 Task: Find connections with filter location Springvale with filter topic #Consultantswith filter profile language English with filter current company Teradata with filter school CMR Group of Institutions with filter industry Wholesale Apparel and Sewing Supplies with filter service category Budgeting with filter keywords title Food Kitchen Worker
Action: Mouse moved to (482, 180)
Screenshot: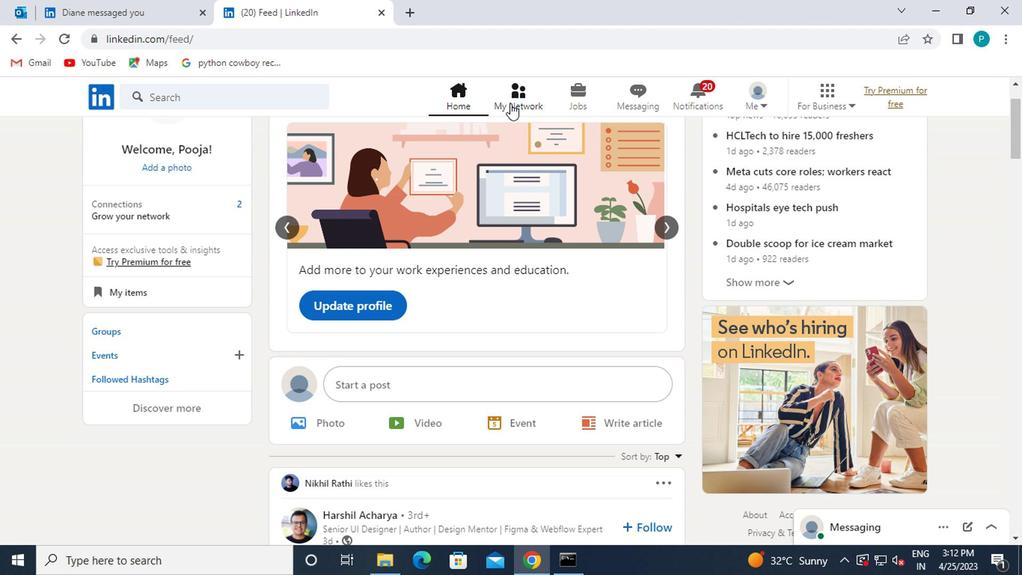 
Action: Mouse pressed left at (482, 180)
Screenshot: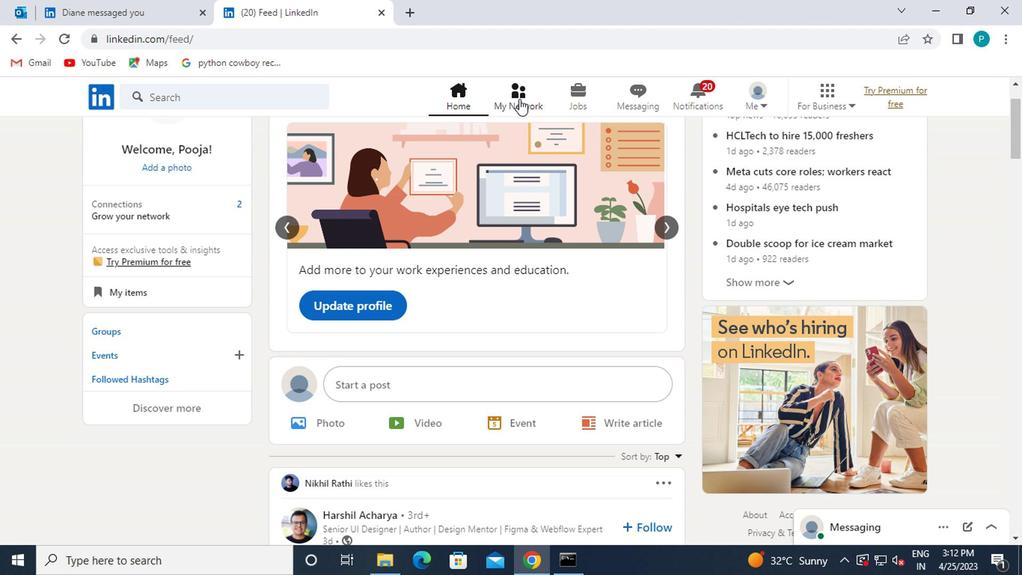 
Action: Mouse moved to (287, 234)
Screenshot: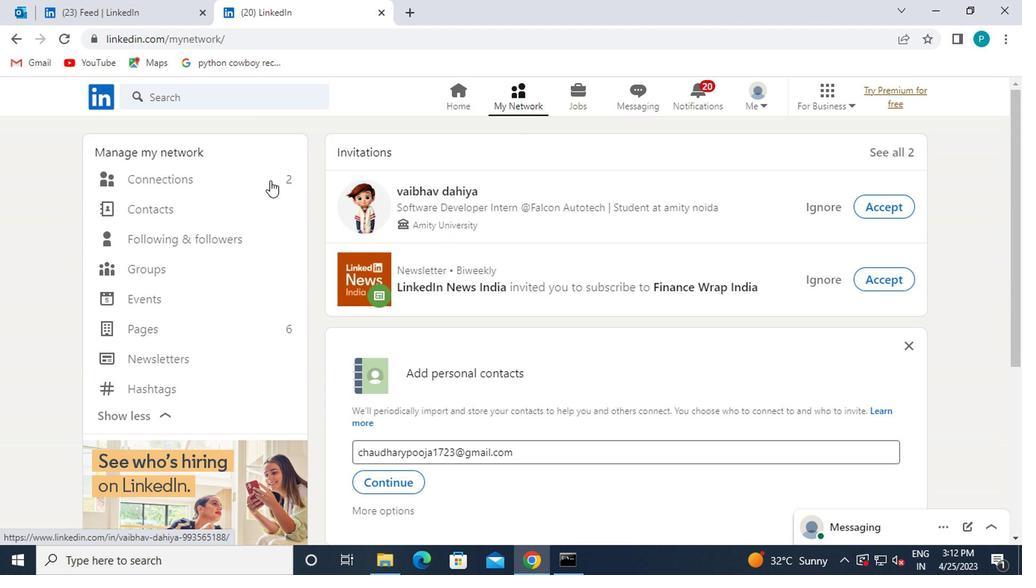 
Action: Mouse pressed left at (287, 234)
Screenshot: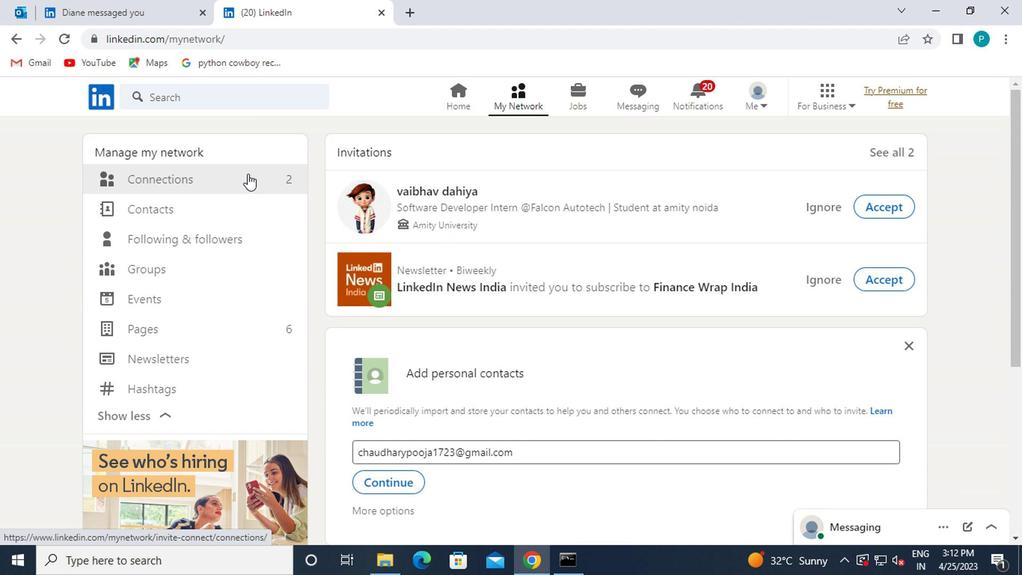 
Action: Mouse moved to (559, 235)
Screenshot: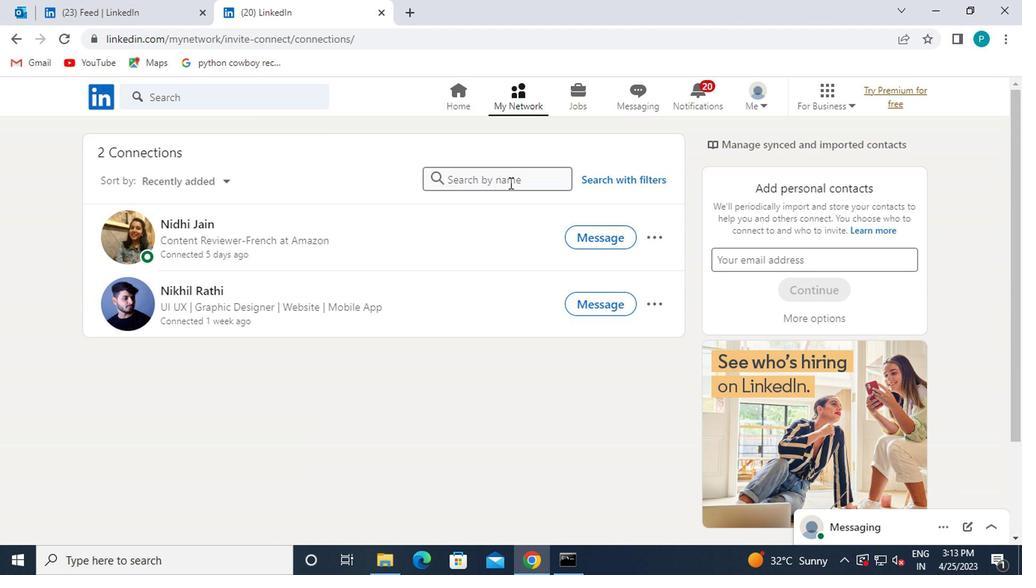 
Action: Mouse pressed left at (559, 235)
Screenshot: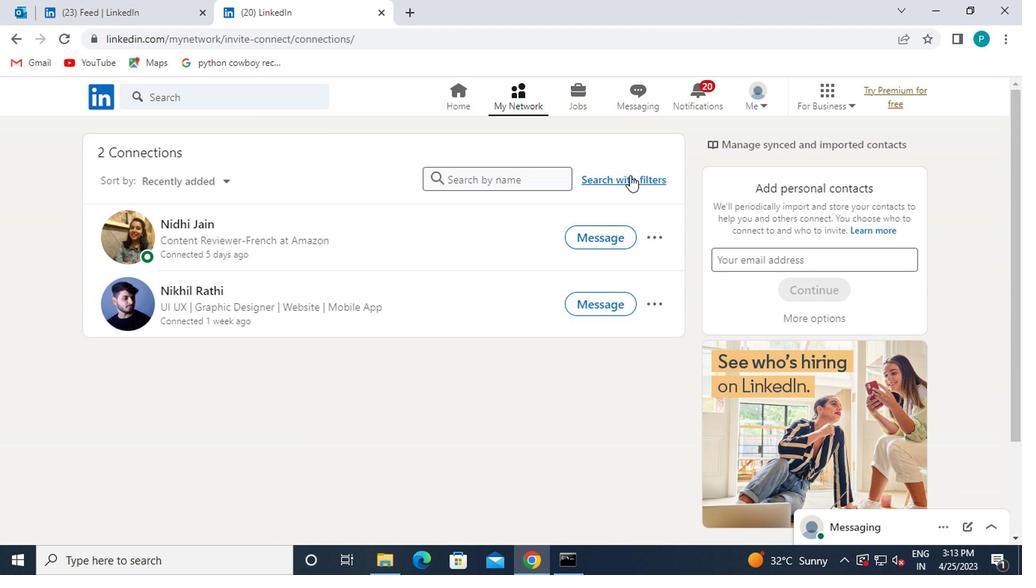
Action: Mouse moved to (456, 214)
Screenshot: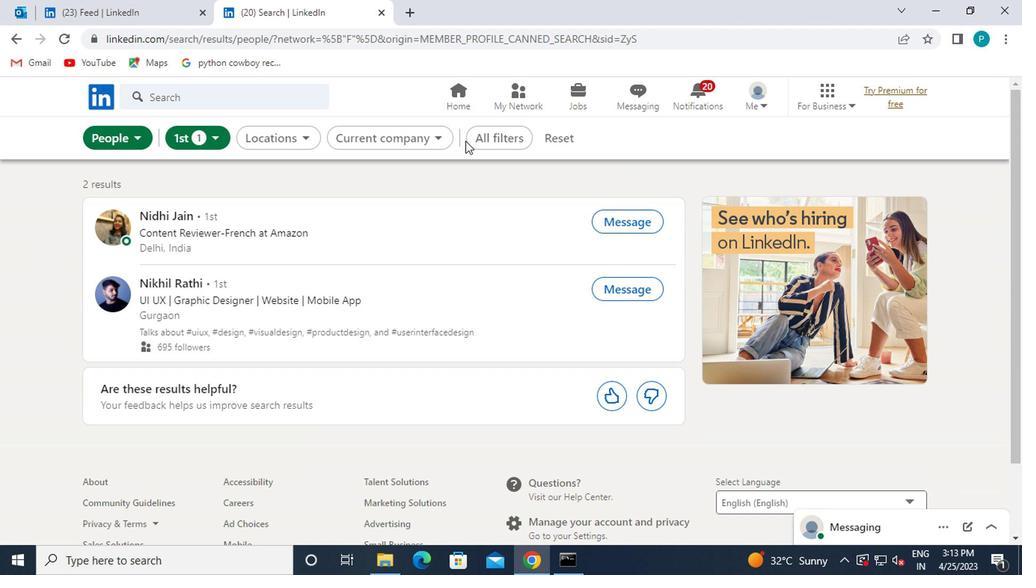 
Action: Mouse pressed left at (456, 214)
Screenshot: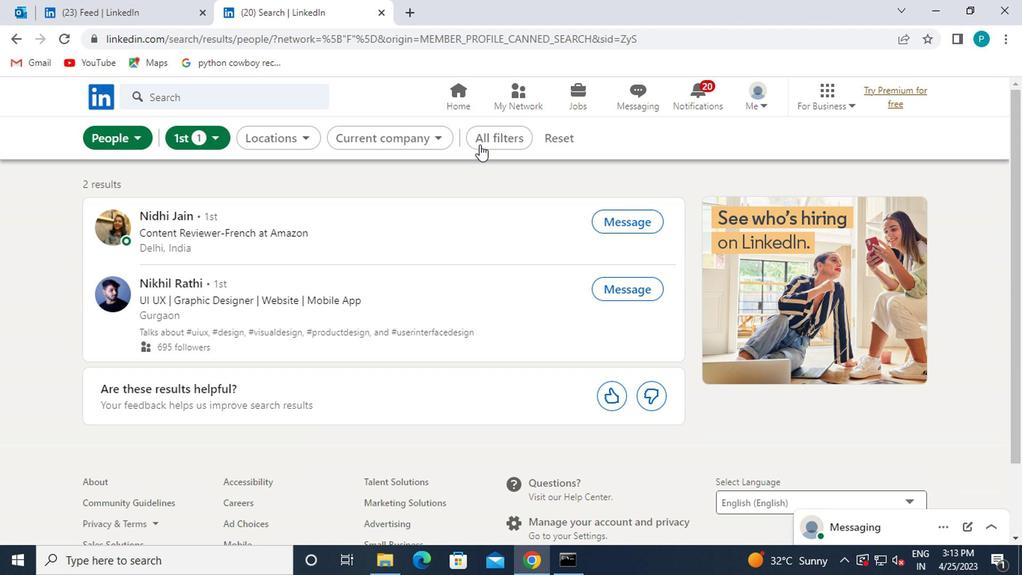 
Action: Mouse moved to (626, 311)
Screenshot: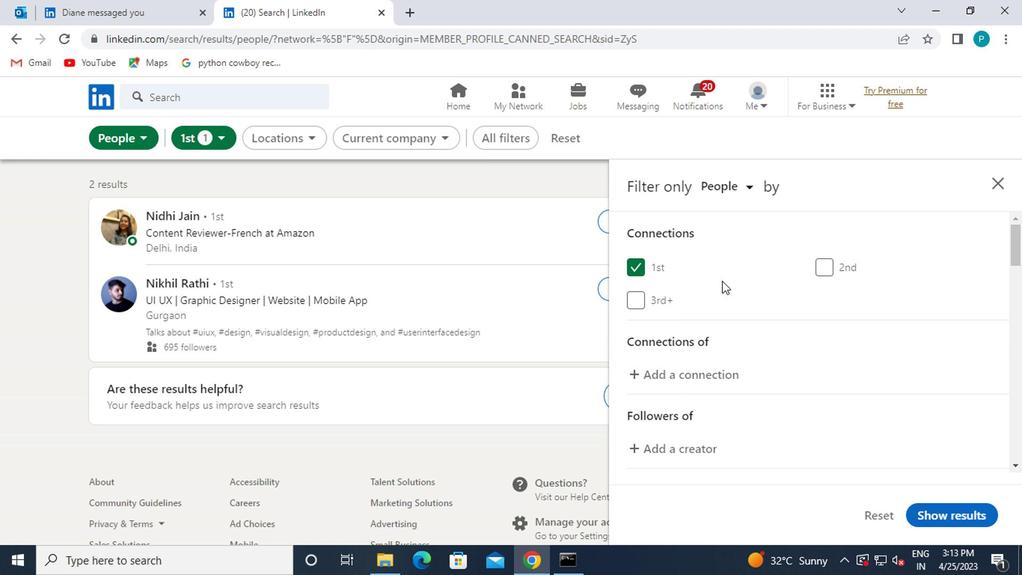 
Action: Mouse scrolled (626, 310) with delta (0, 0)
Screenshot: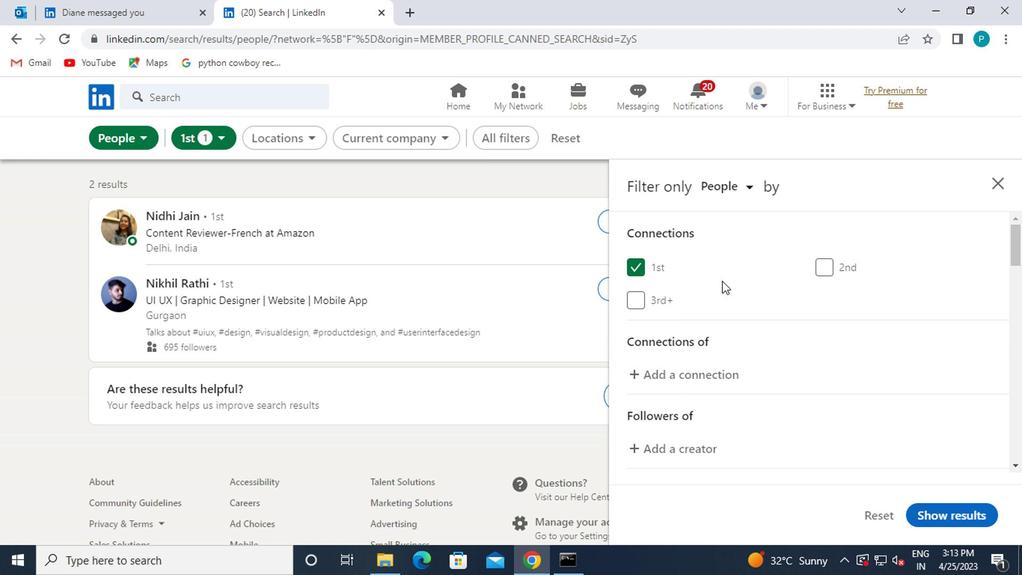 
Action: Mouse moved to (672, 350)
Screenshot: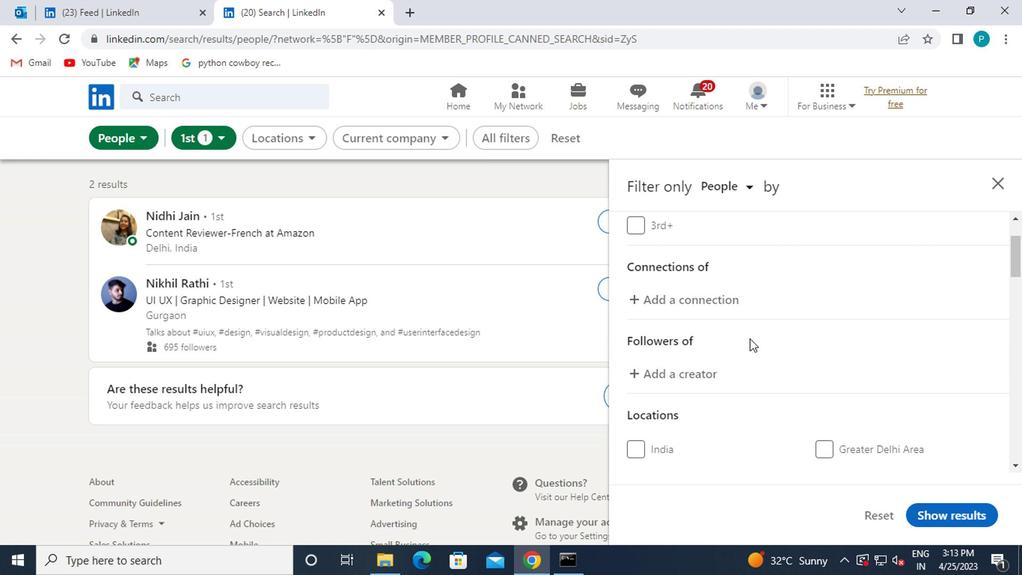 
Action: Mouse scrolled (672, 350) with delta (0, 0)
Screenshot: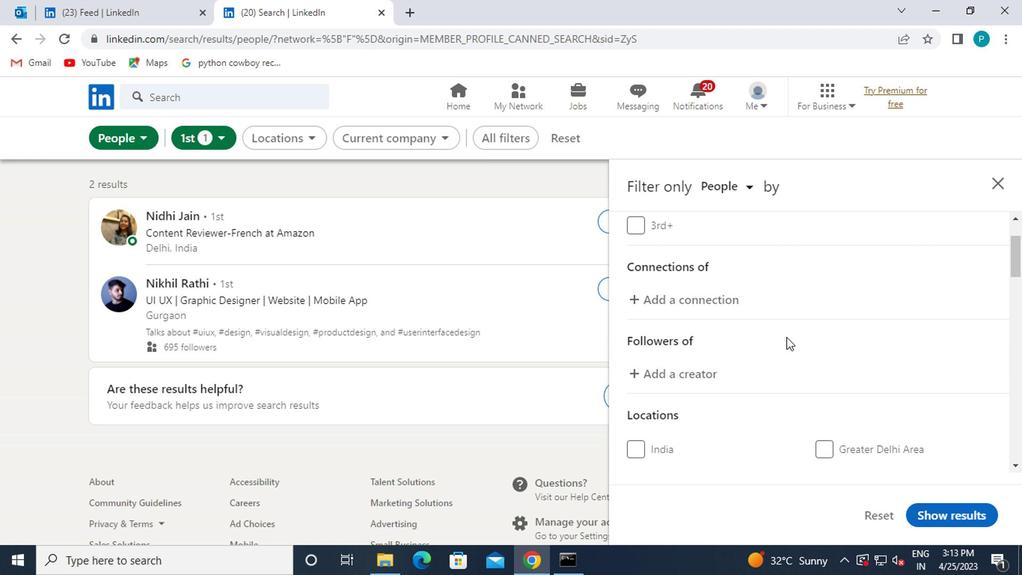 
Action: Mouse moved to (700, 388)
Screenshot: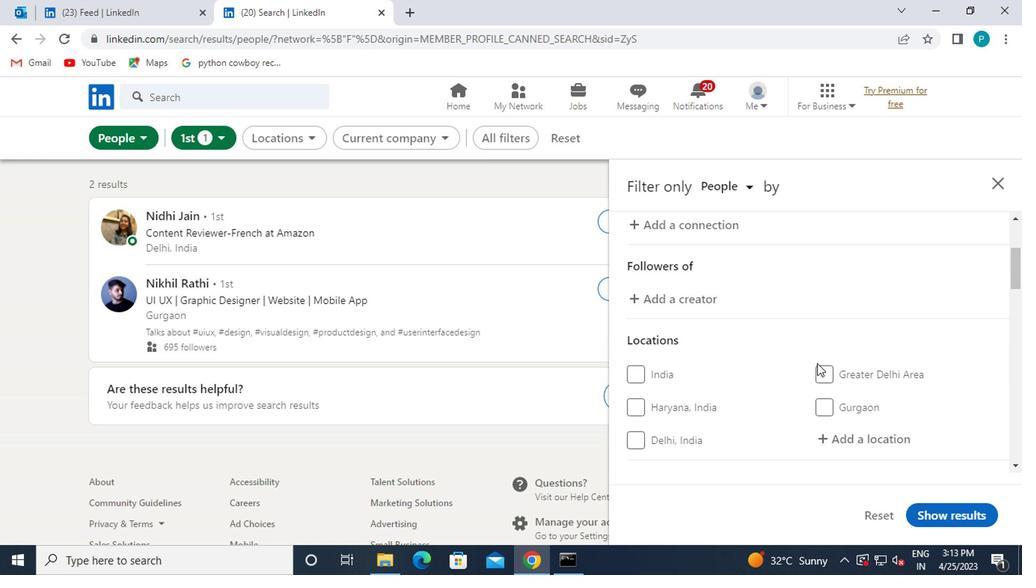 
Action: Mouse scrolled (700, 388) with delta (0, 0)
Screenshot: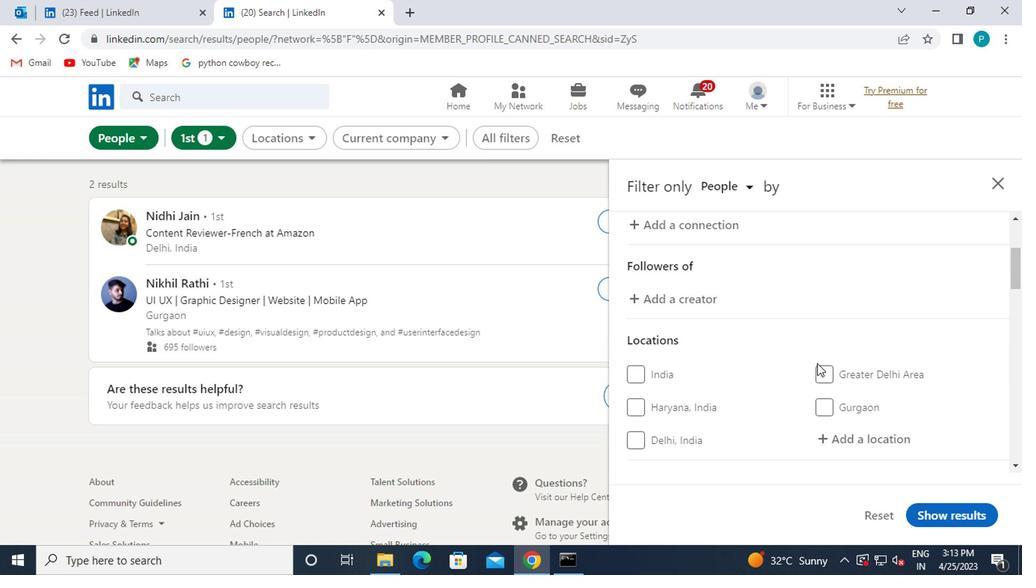 
Action: Mouse moved to (706, 369)
Screenshot: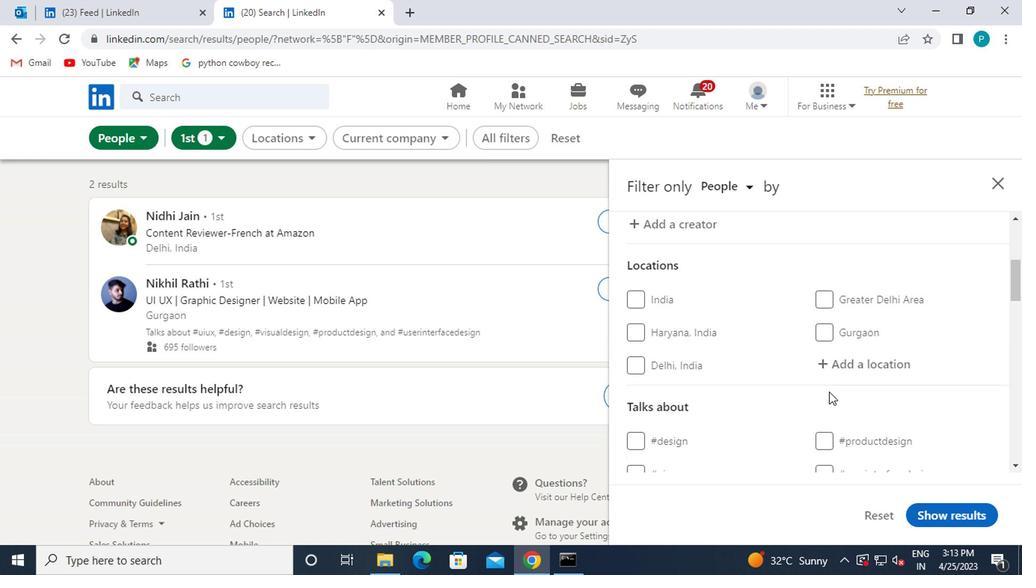 
Action: Mouse pressed left at (706, 369)
Screenshot: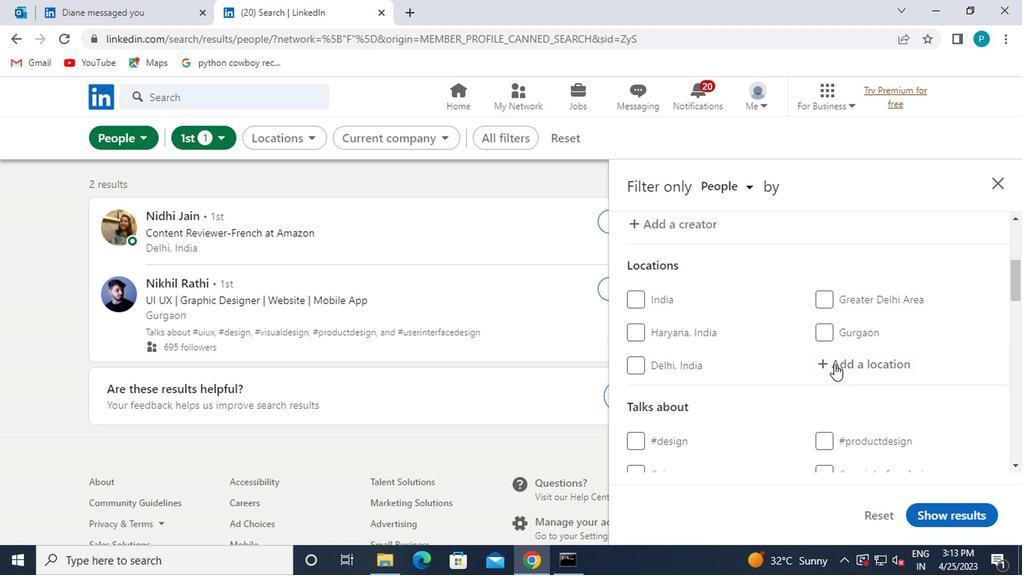 
Action: Key pressed springvale<Key.enter>
Screenshot: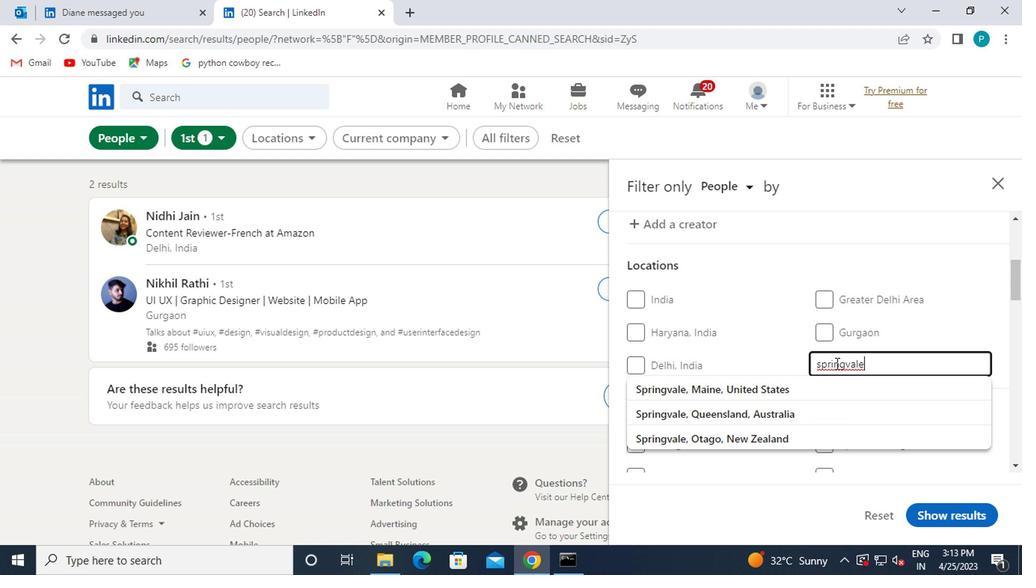 
Action: Mouse moved to (665, 418)
Screenshot: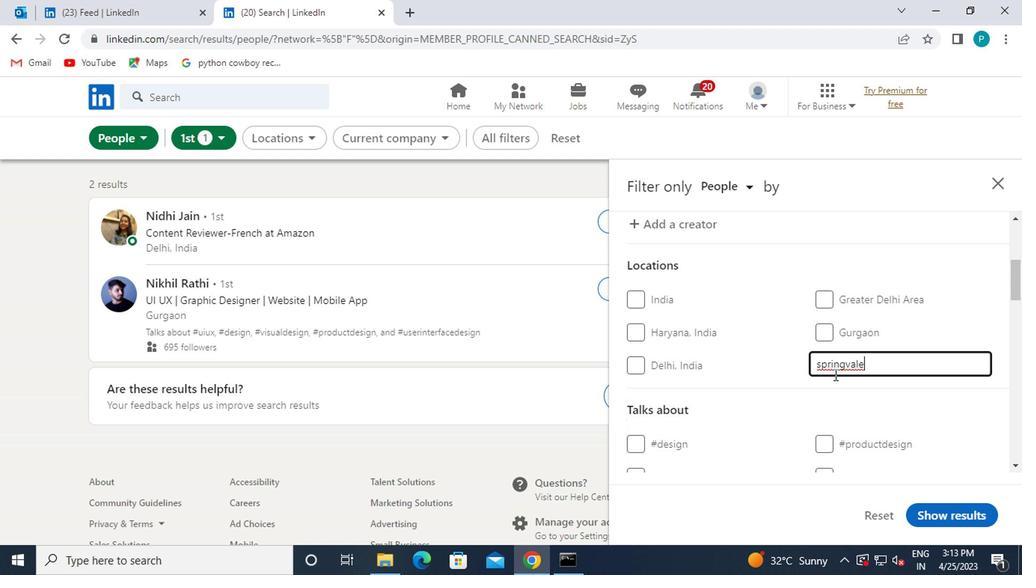 
Action: Mouse scrolled (665, 417) with delta (0, 0)
Screenshot: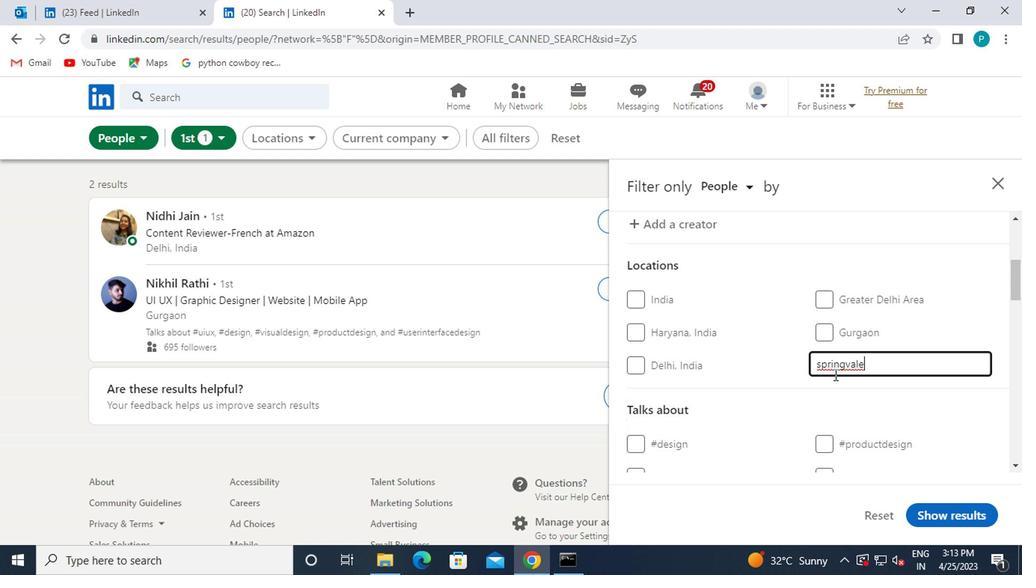 
Action: Mouse moved to (695, 413)
Screenshot: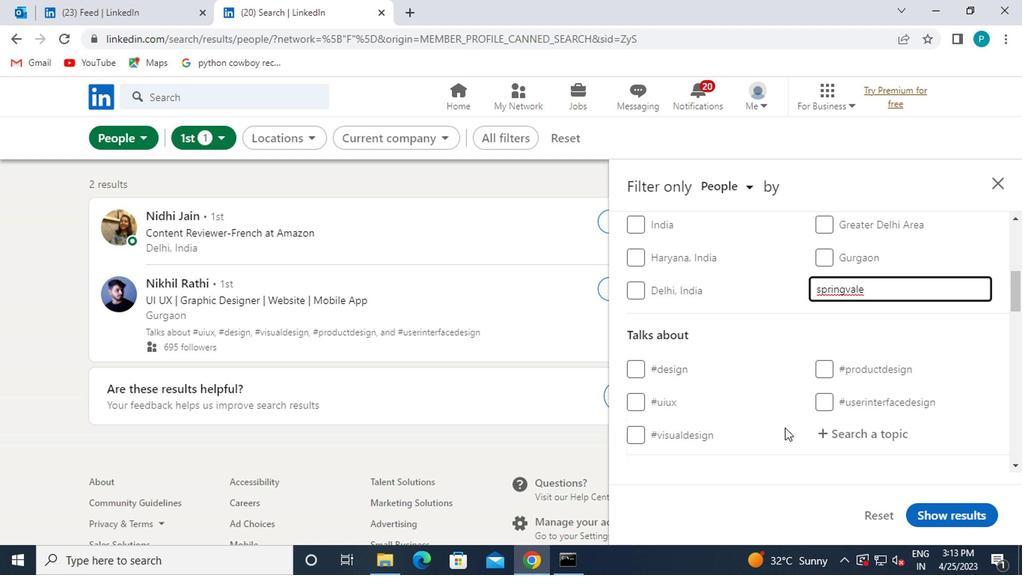 
Action: Mouse pressed left at (695, 413)
Screenshot: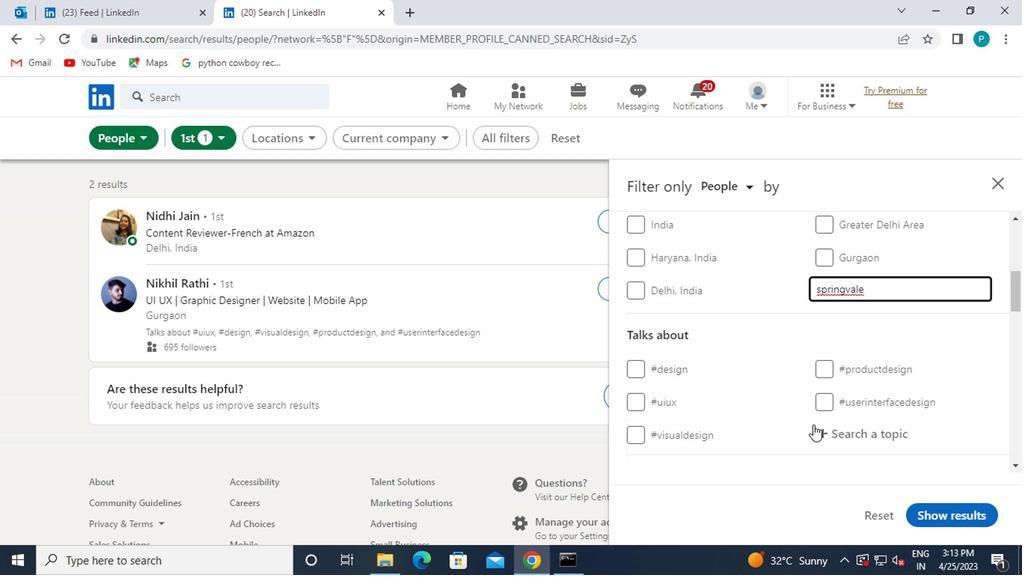 
Action: Mouse moved to (688, 420)
Screenshot: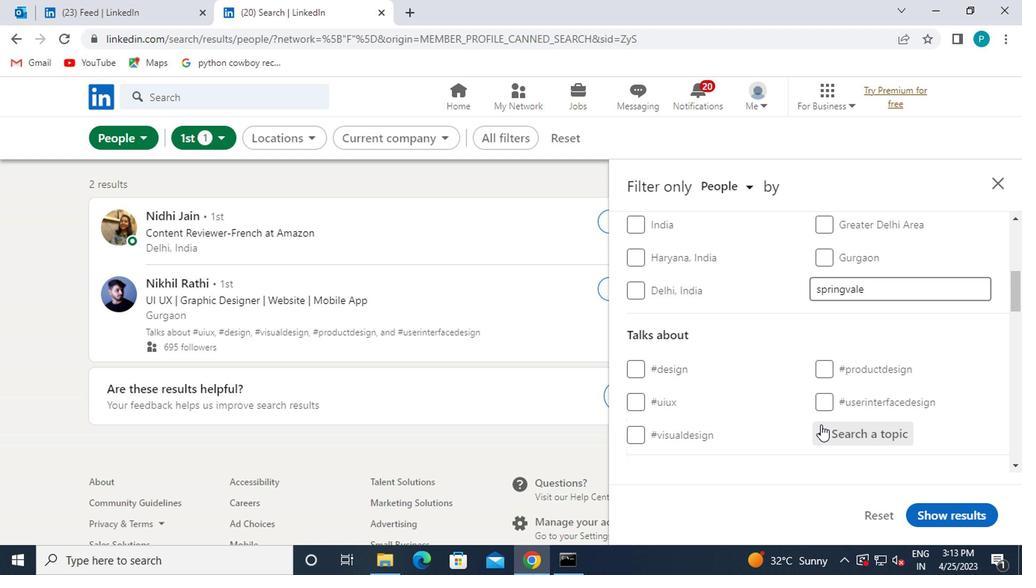 
Action: Key pressed <Key.shift><Key.shift><Key.shift><Key.shift><Key.shift><Key.shift>#<Key.caps_lock>C<Key.caps_lock>ONSULTANTS
Screenshot: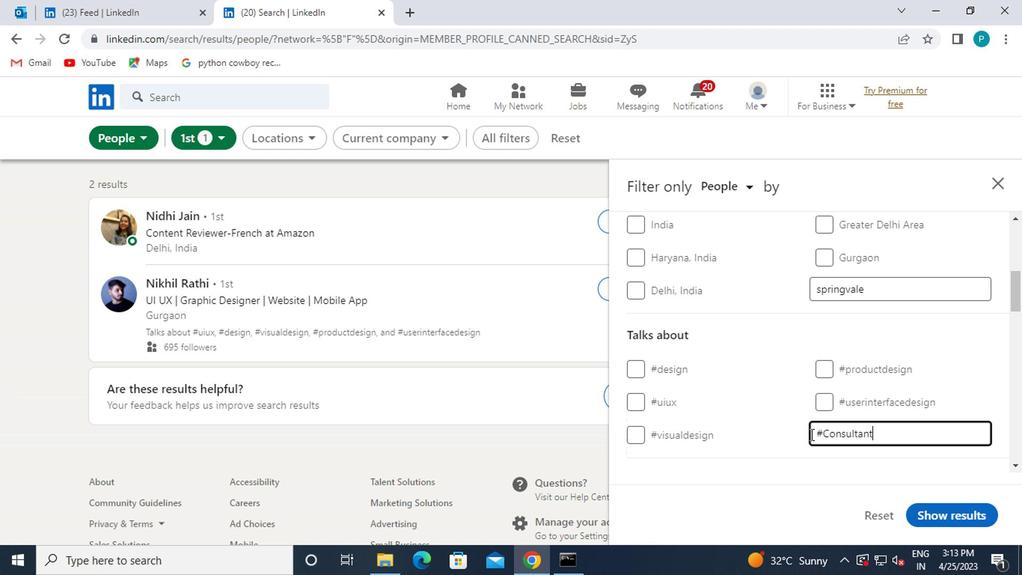 
Action: Mouse moved to (693, 417)
Screenshot: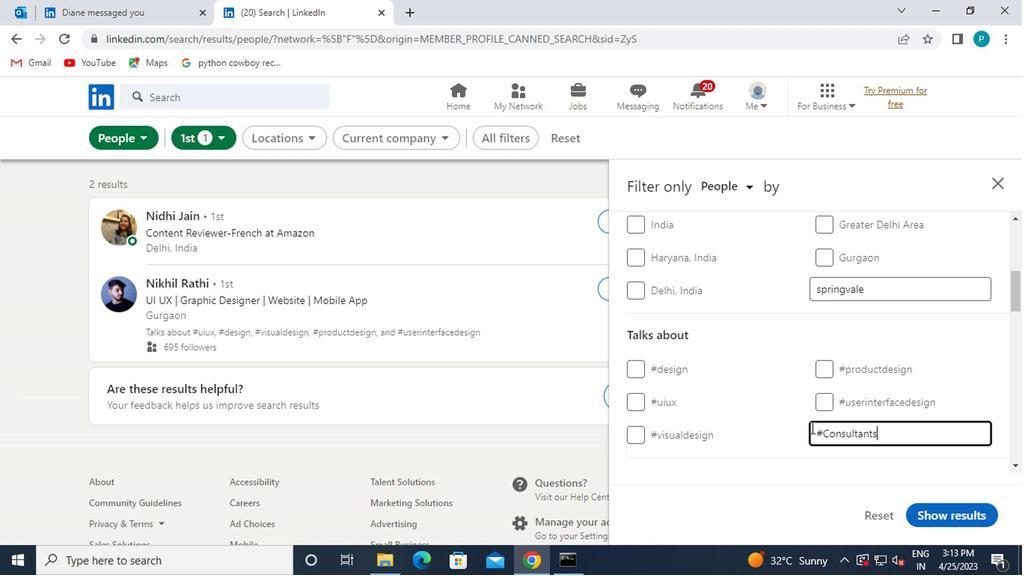 
Action: Mouse scrolled (693, 417) with delta (0, 0)
Screenshot: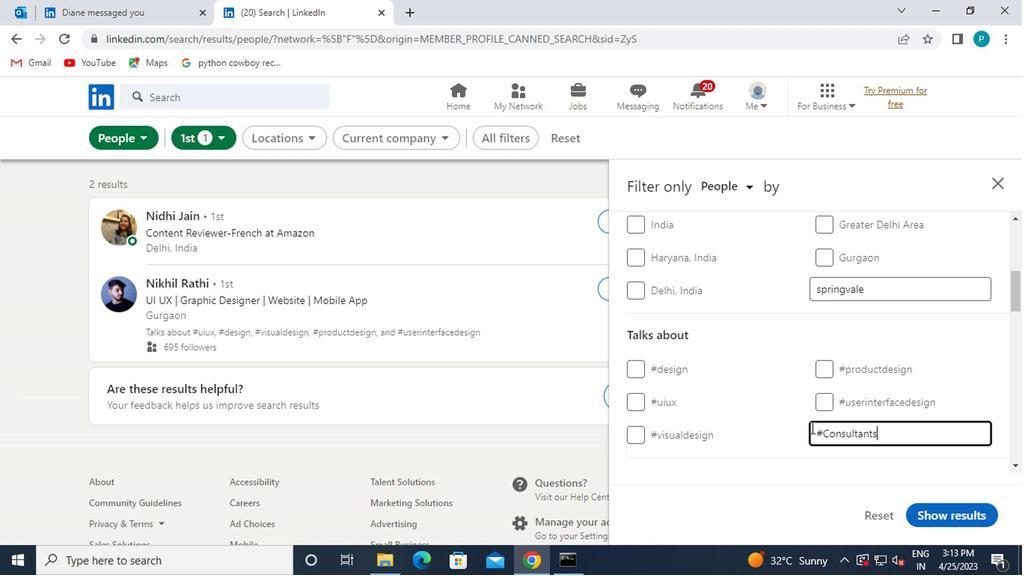 
Action: Mouse moved to (695, 418)
Screenshot: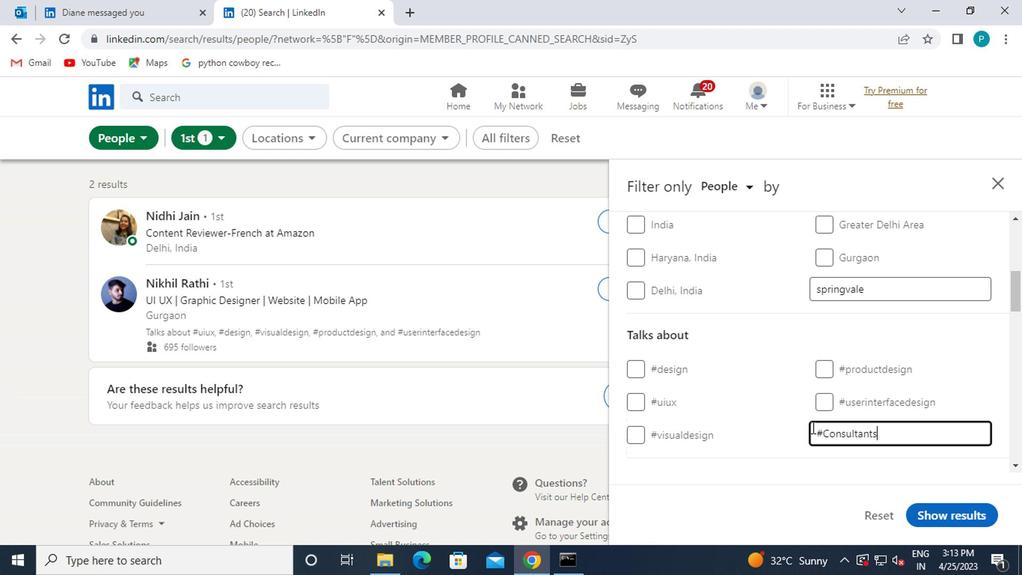
Action: Mouse scrolled (695, 418) with delta (0, 0)
Screenshot: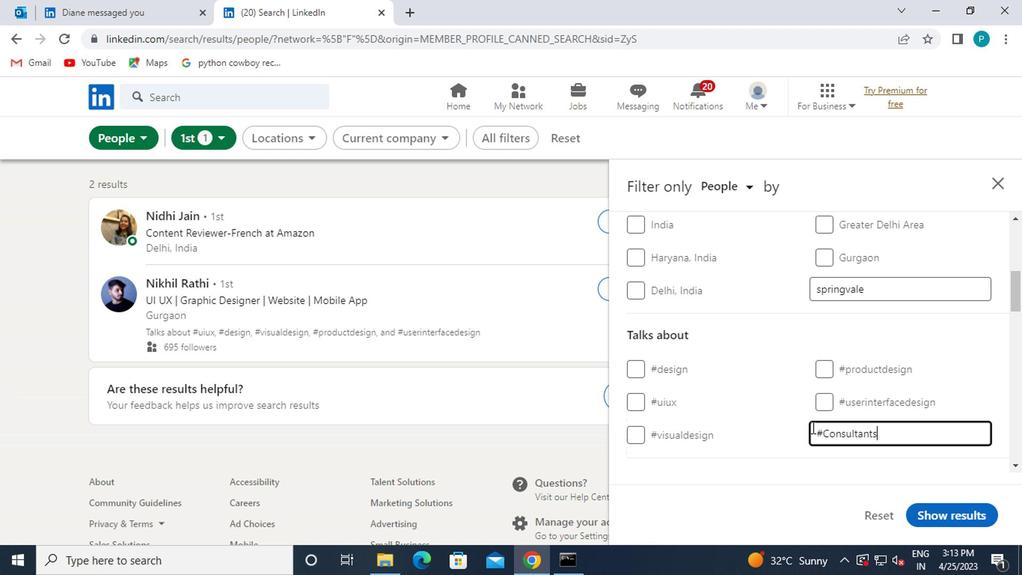 
Action: Mouse moved to (701, 374)
Screenshot: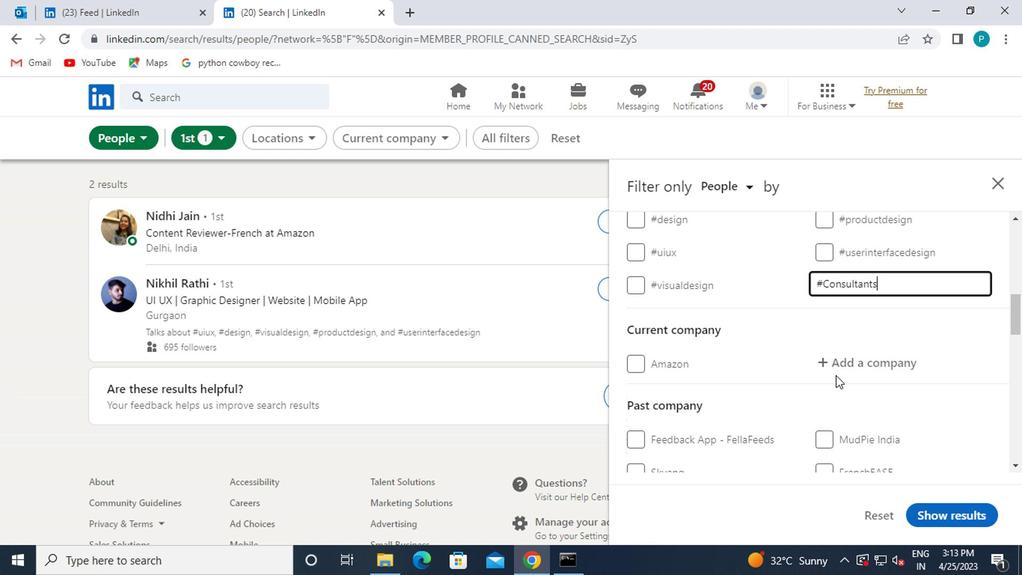 
Action: Mouse pressed left at (701, 374)
Screenshot: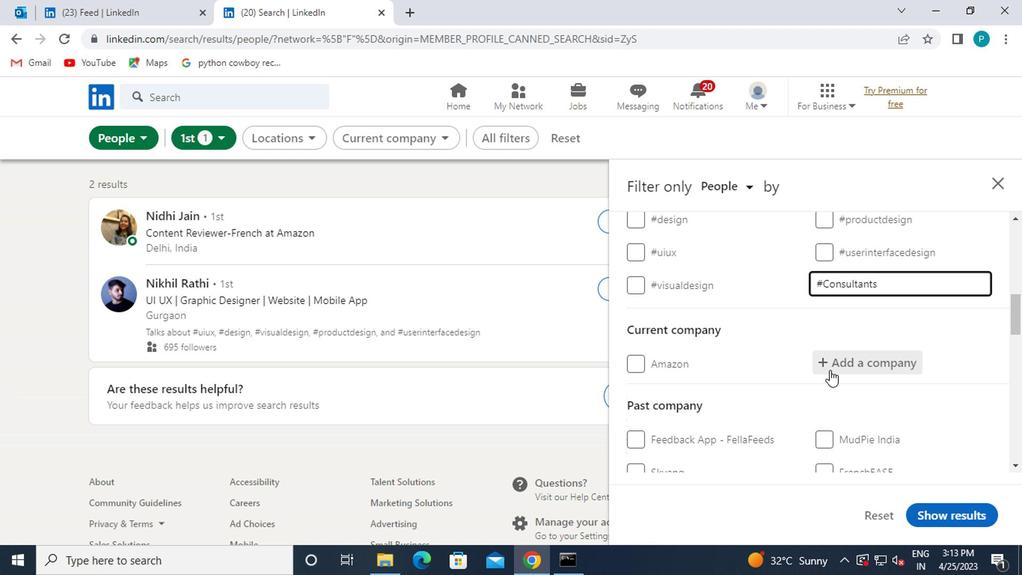 
Action: Mouse moved to (701, 374)
Screenshot: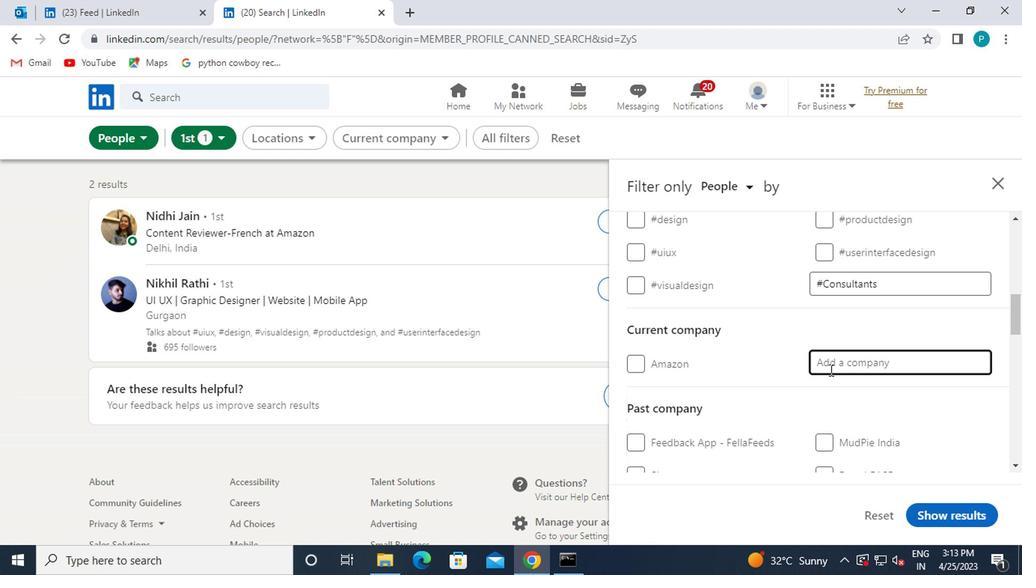 
Action: Key pressed TERADATA
Screenshot: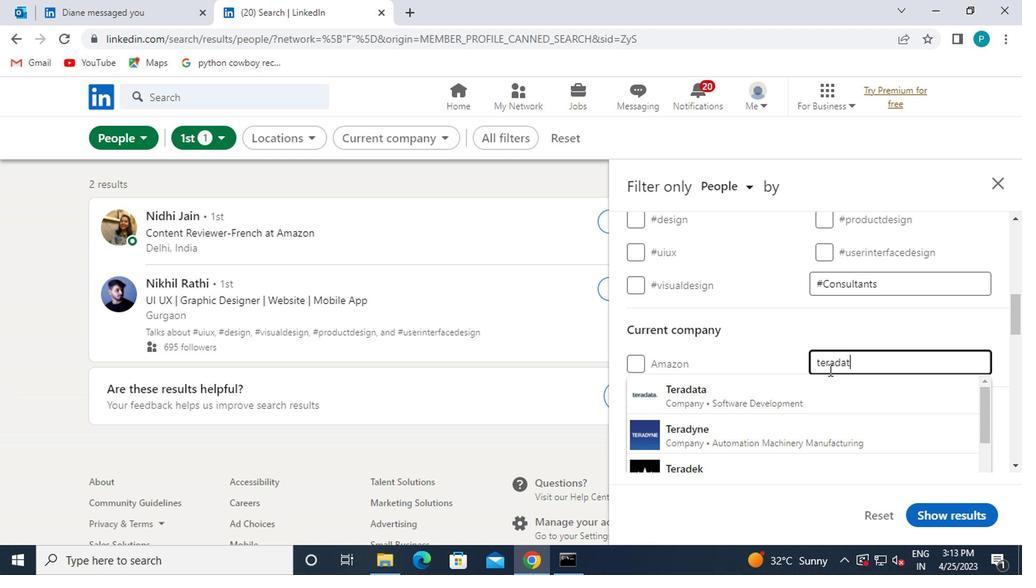 
Action: Mouse moved to (667, 383)
Screenshot: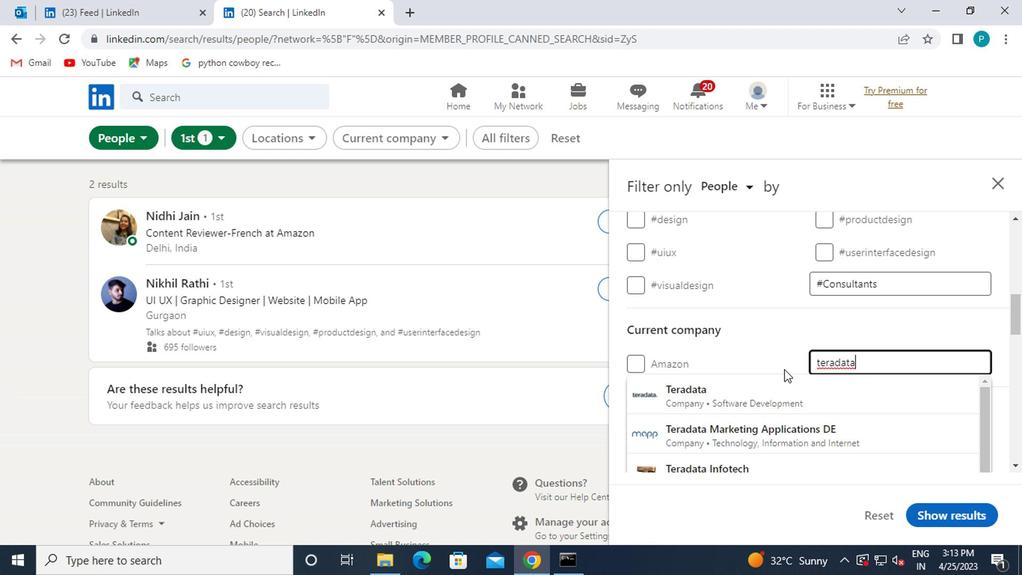 
Action: Mouse pressed left at (667, 383)
Screenshot: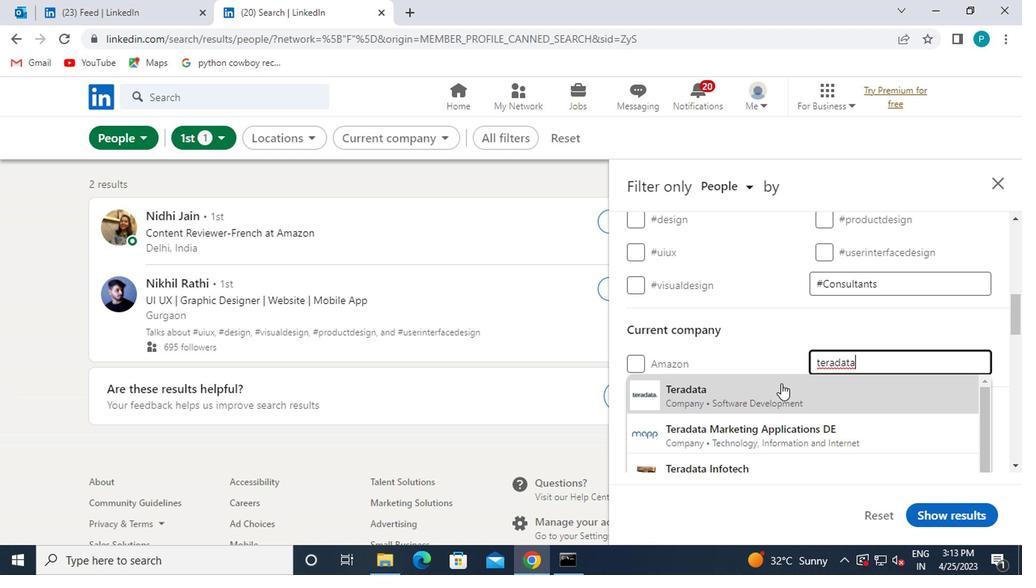 
Action: Mouse moved to (666, 384)
Screenshot: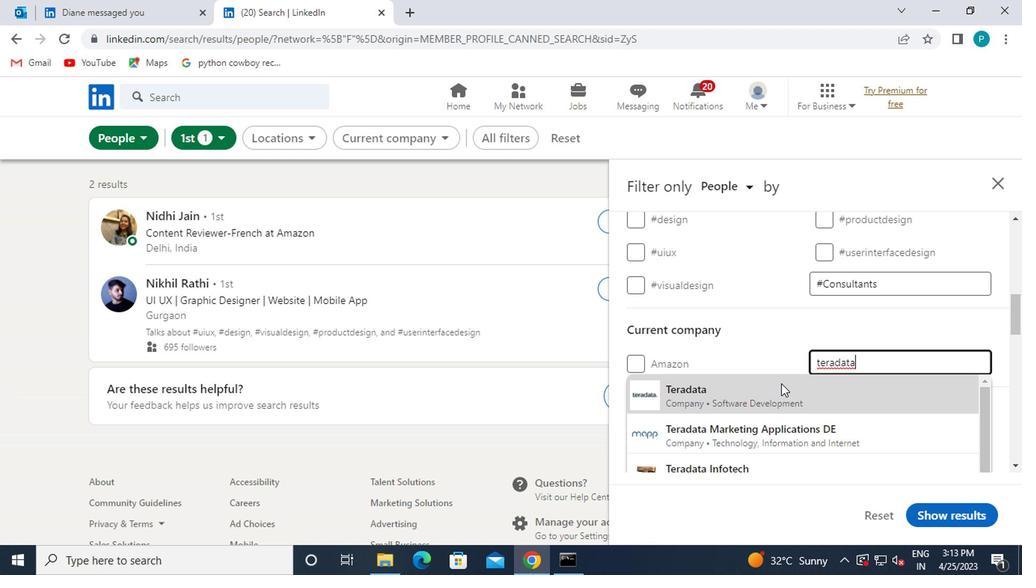 
Action: Mouse scrolled (666, 383) with delta (0, 0)
Screenshot: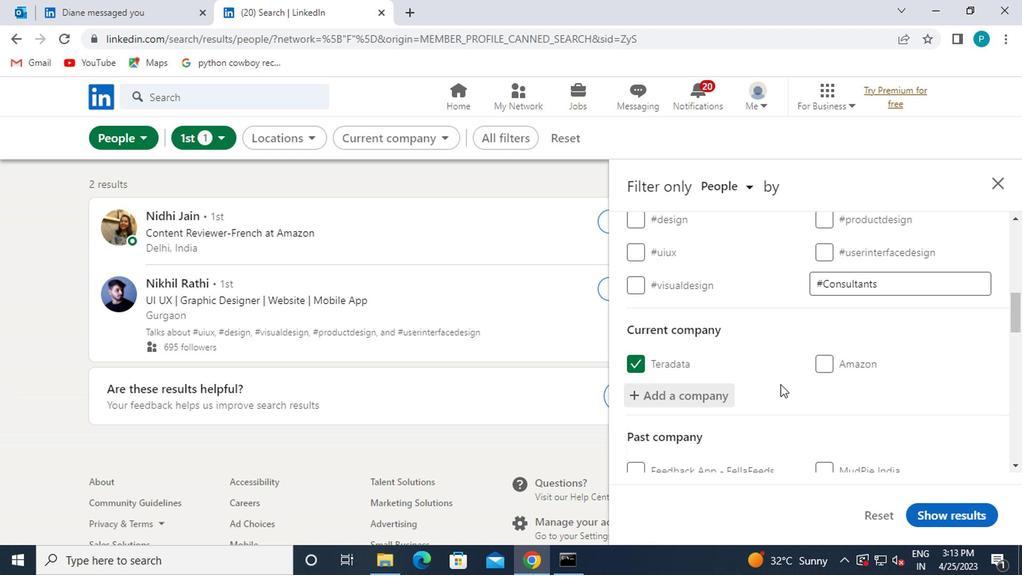 
Action: Mouse scrolled (666, 383) with delta (0, 0)
Screenshot: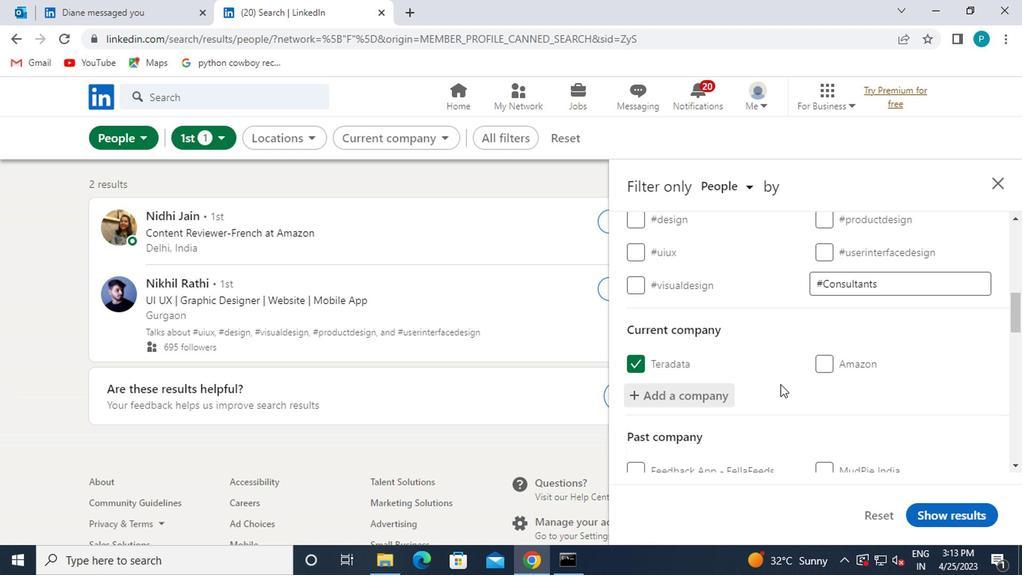 
Action: Mouse moved to (689, 390)
Screenshot: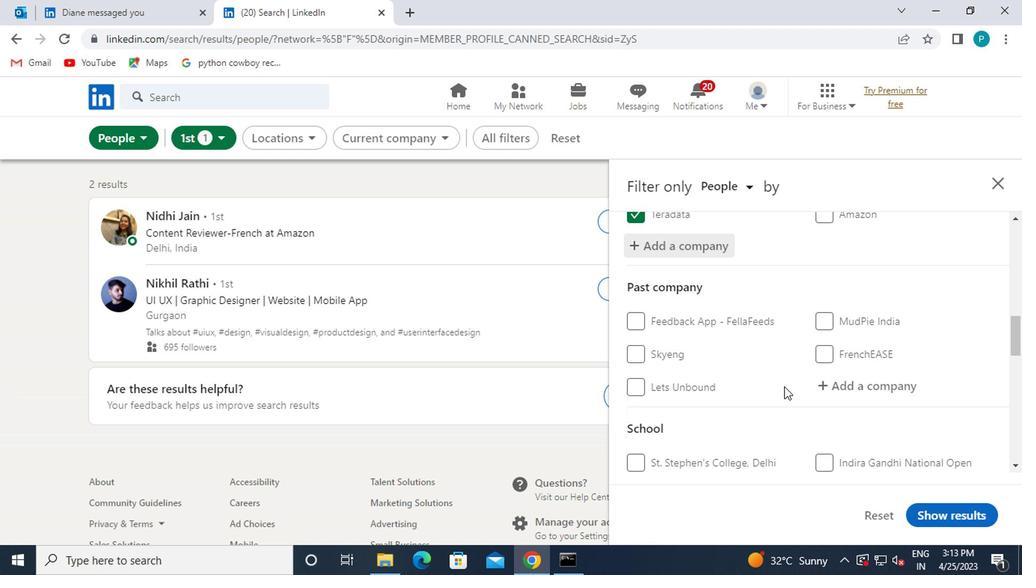 
Action: Mouse scrolled (689, 390) with delta (0, 0)
Screenshot: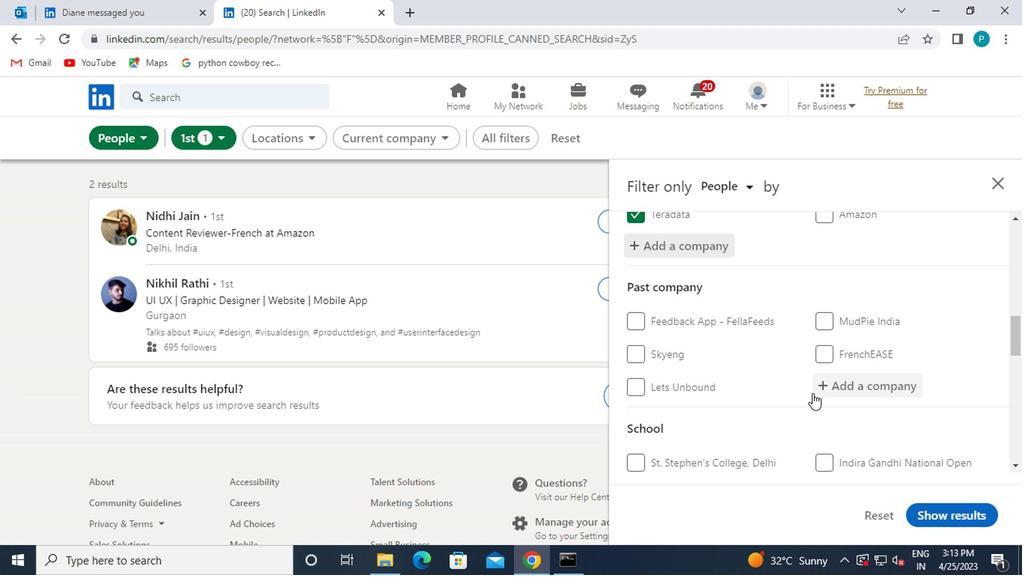 
Action: Mouse moved to (712, 409)
Screenshot: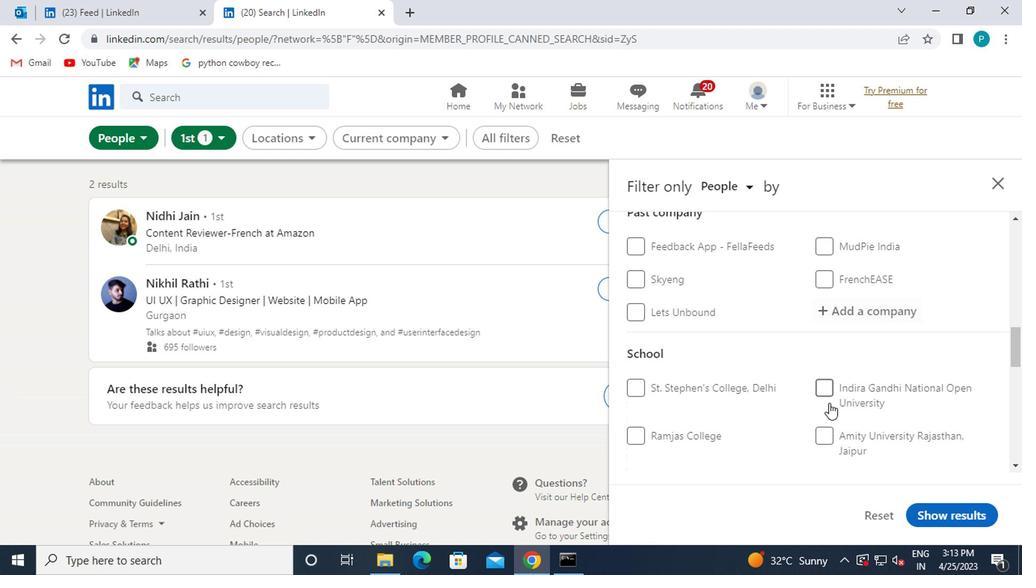 
Action: Mouse scrolled (712, 408) with delta (0, 0)
Screenshot: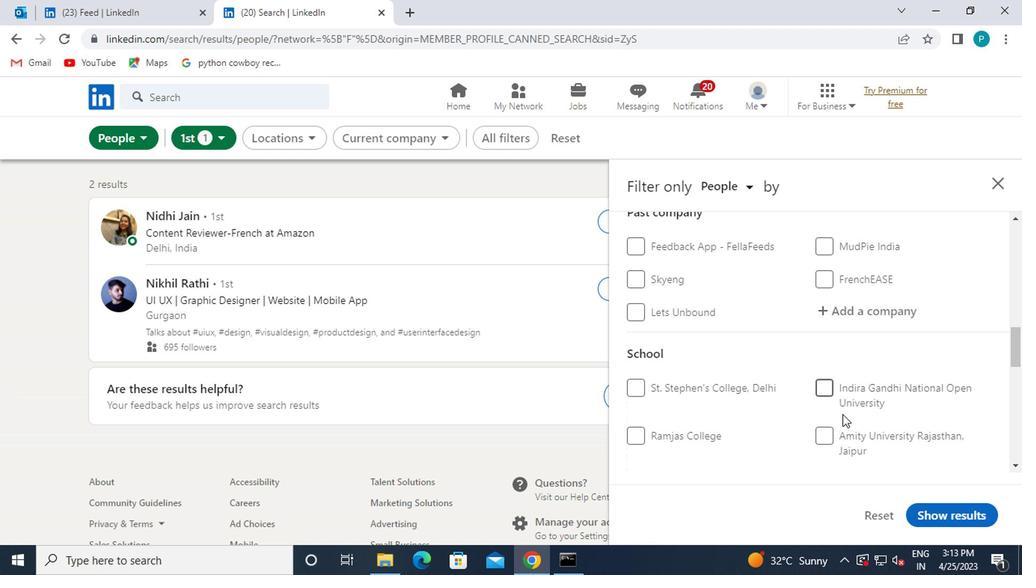 
Action: Mouse moved to (710, 408)
Screenshot: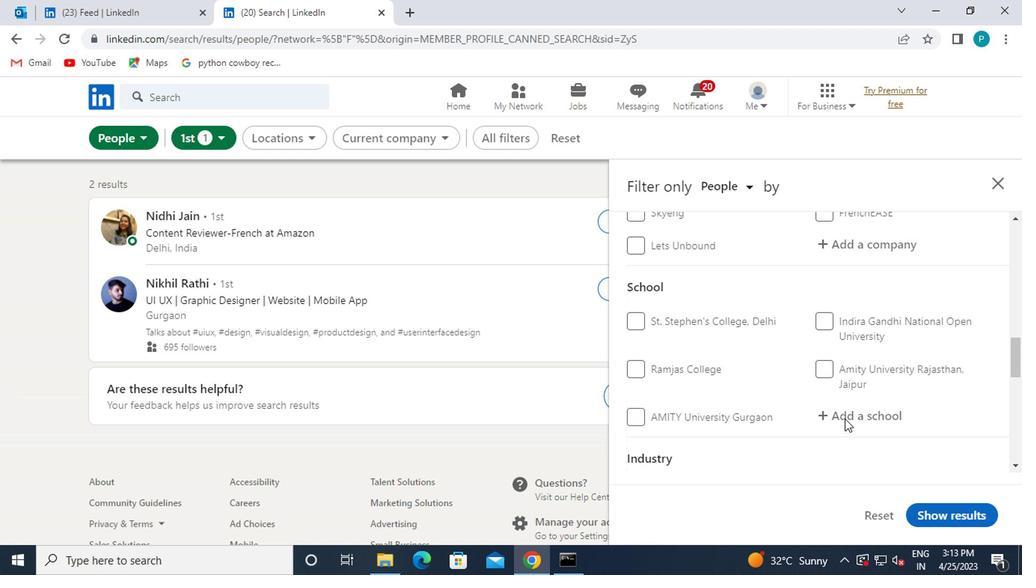 
Action: Mouse pressed left at (710, 408)
Screenshot: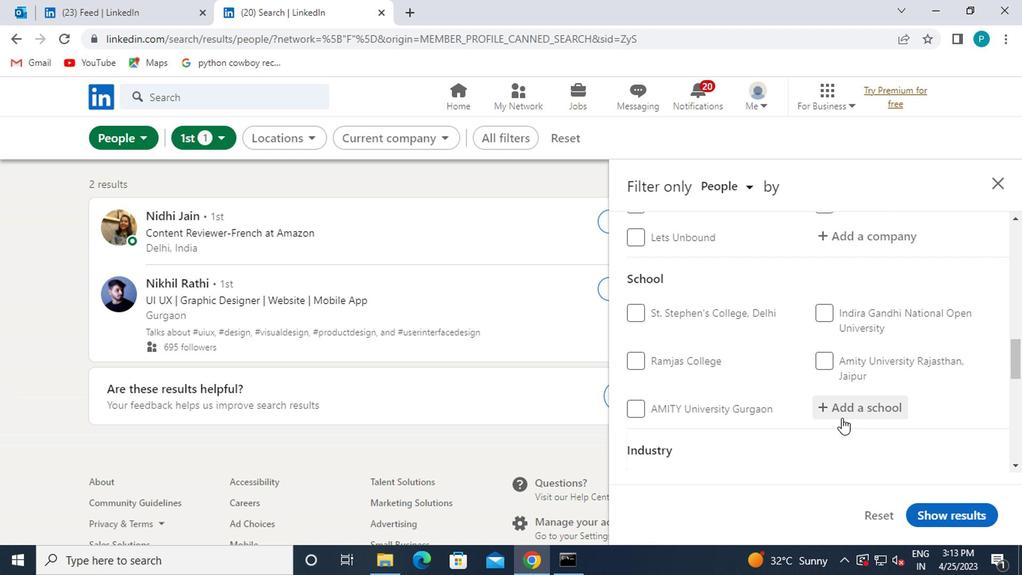 
Action: Key pressed <Key.caps_lock>CMR
Screenshot: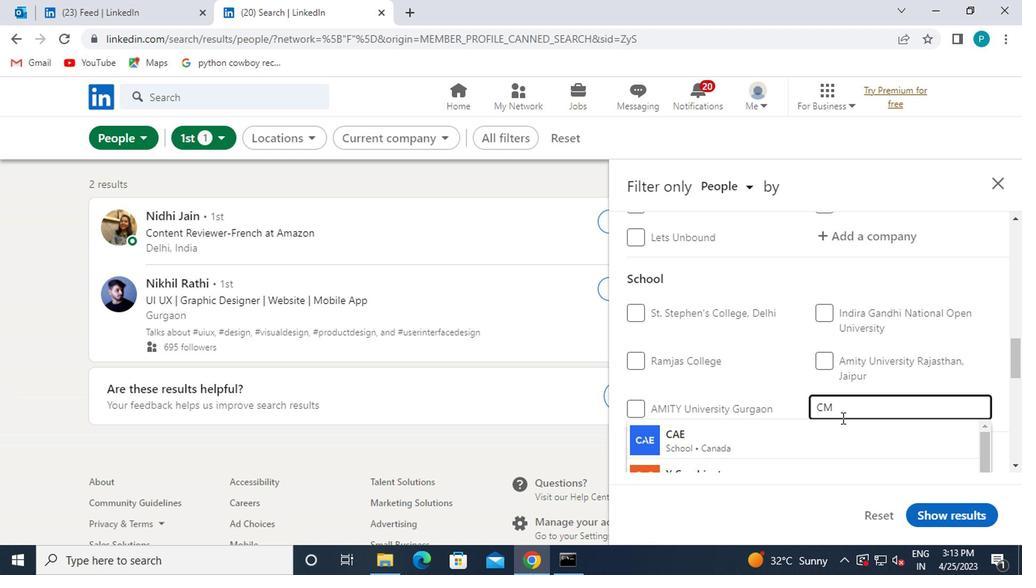 
Action: Mouse moved to (668, 391)
Screenshot: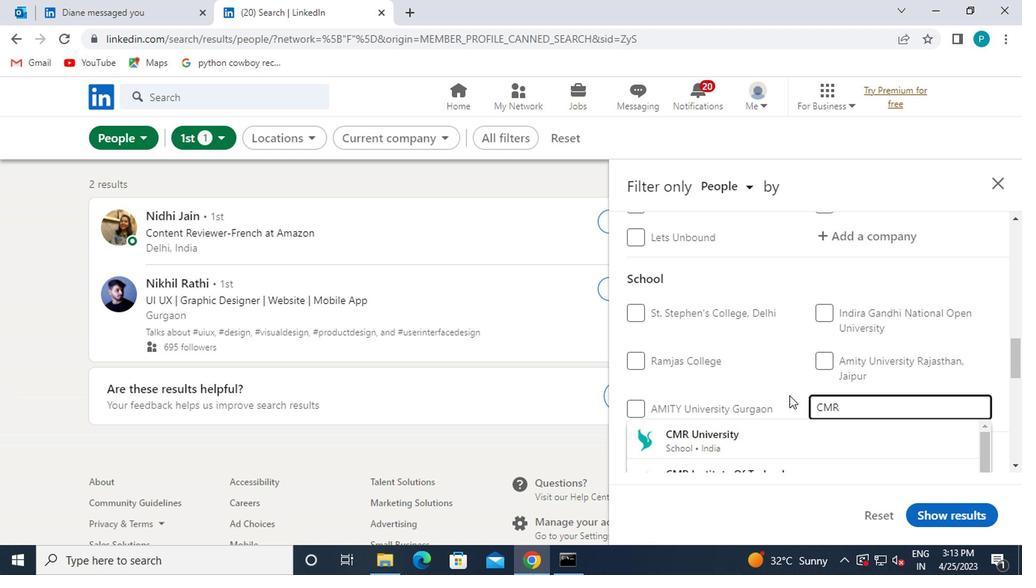 
Action: Mouse scrolled (668, 390) with delta (0, 0)
Screenshot: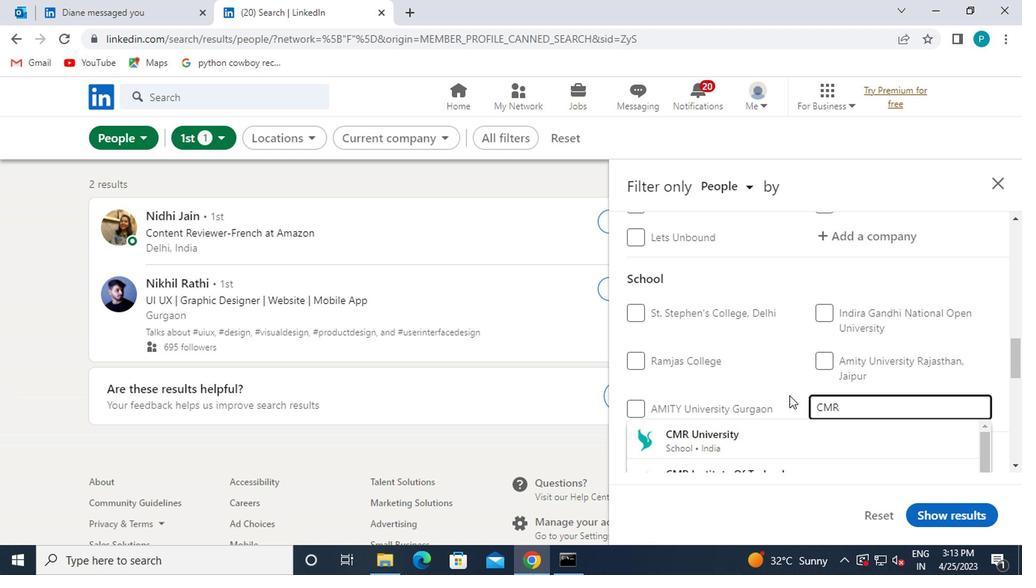 
Action: Mouse moved to (668, 391)
Screenshot: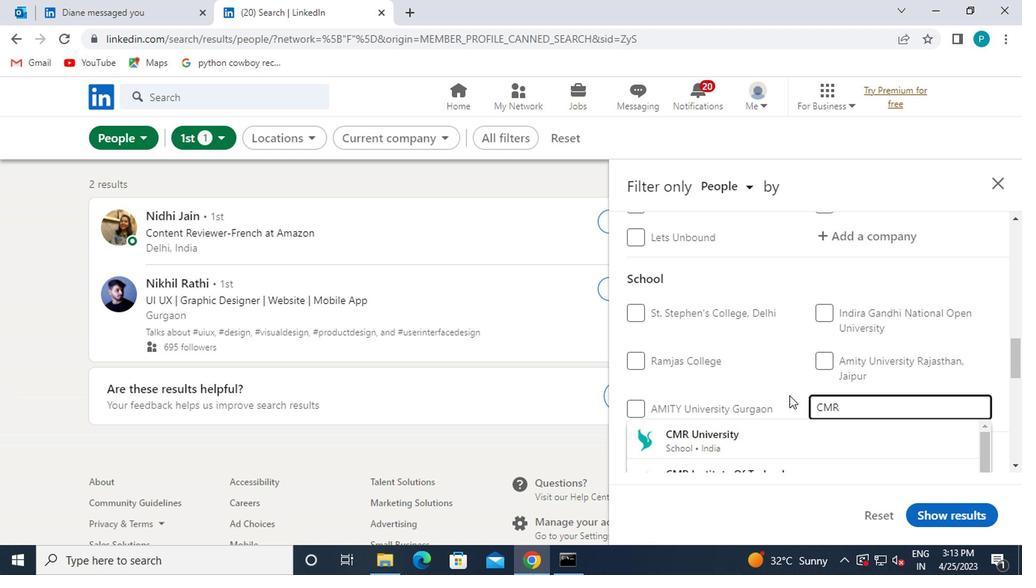 
Action: Mouse scrolled (668, 390) with delta (0, 0)
Screenshot: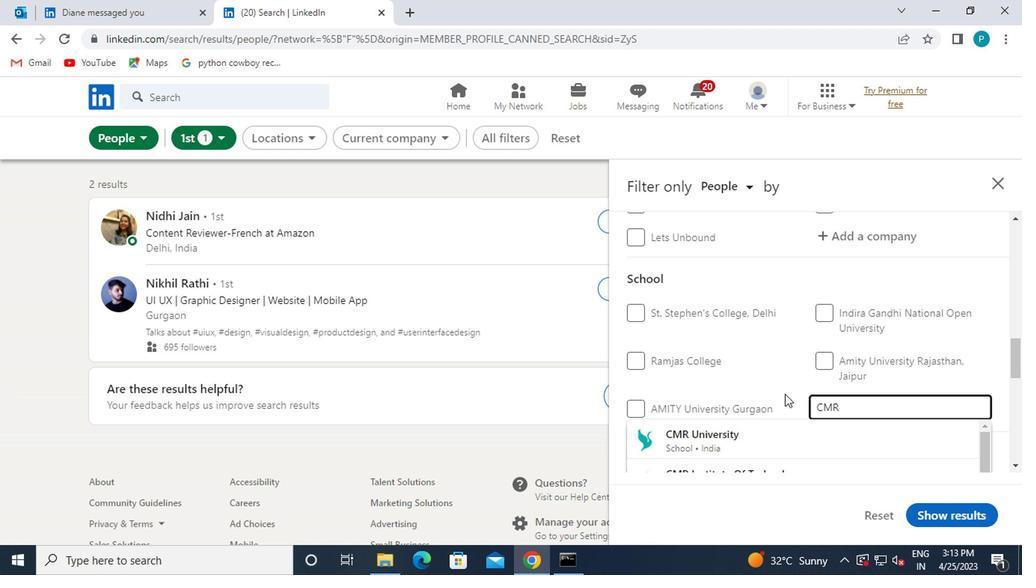 
Action: Mouse moved to (672, 393)
Screenshot: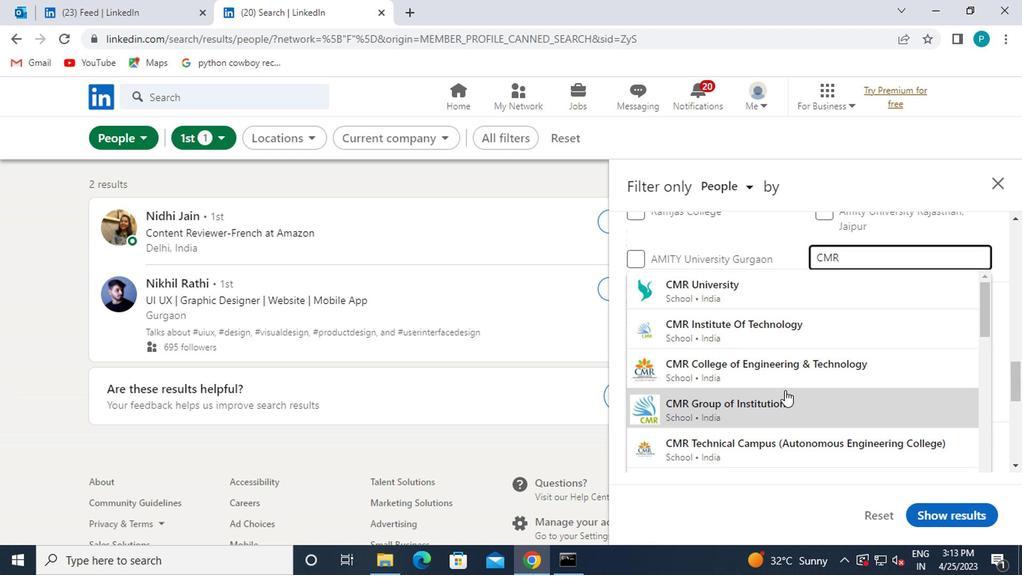 
Action: Mouse pressed left at (672, 393)
Screenshot: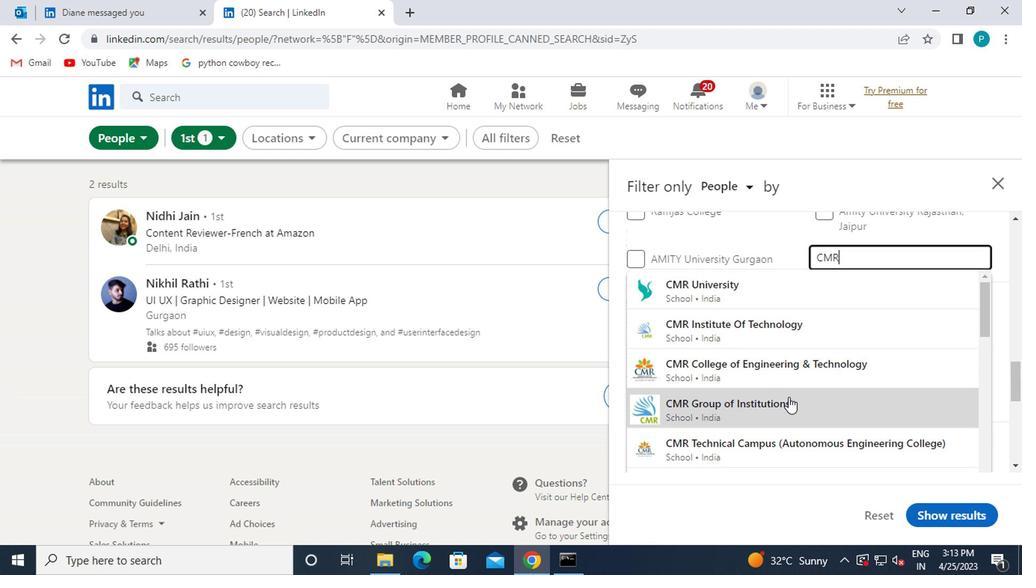 
Action: Mouse moved to (665, 390)
Screenshot: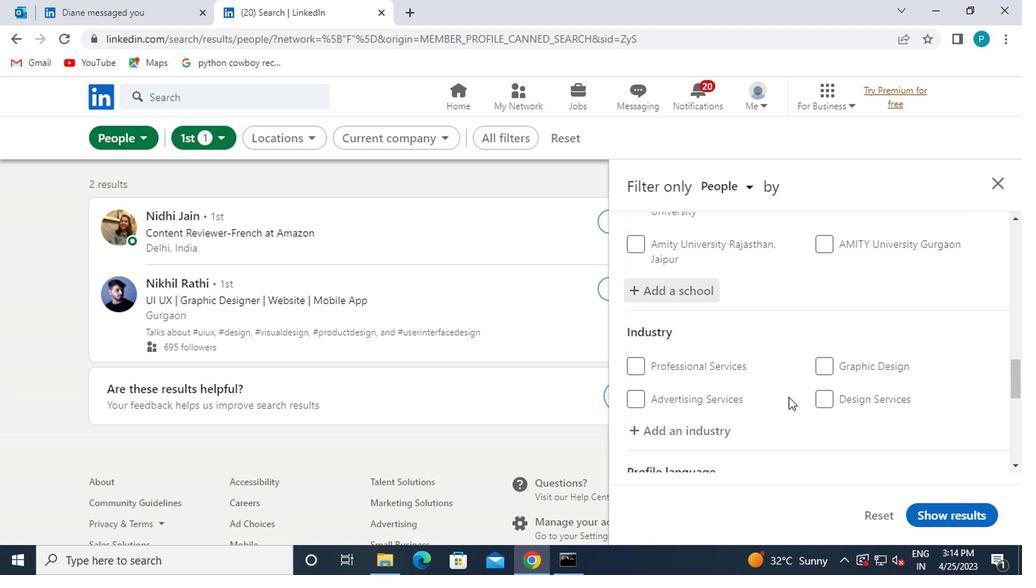 
Action: Mouse scrolled (665, 389) with delta (0, 0)
Screenshot: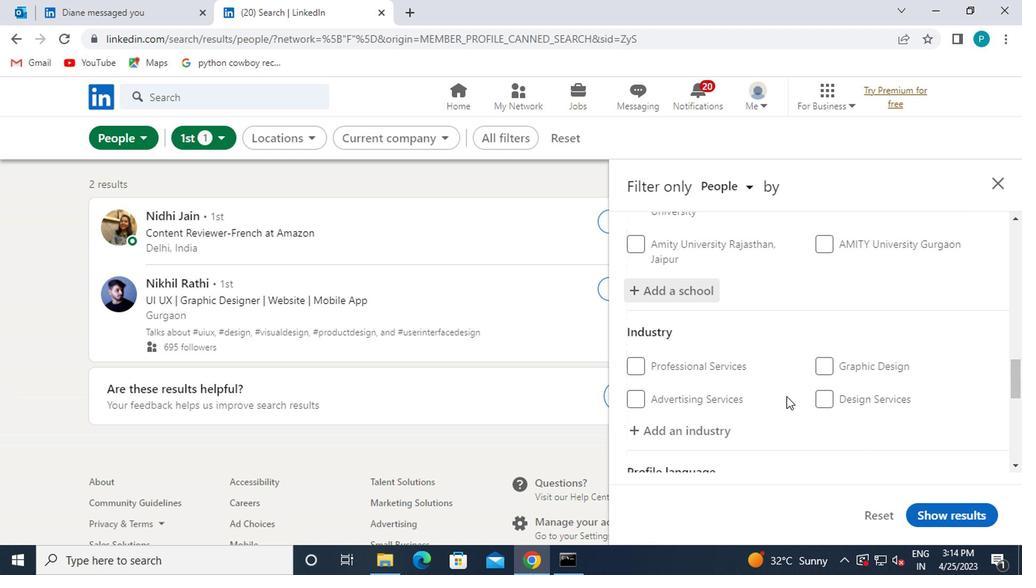 
Action: Mouse scrolled (665, 389) with delta (0, 0)
Screenshot: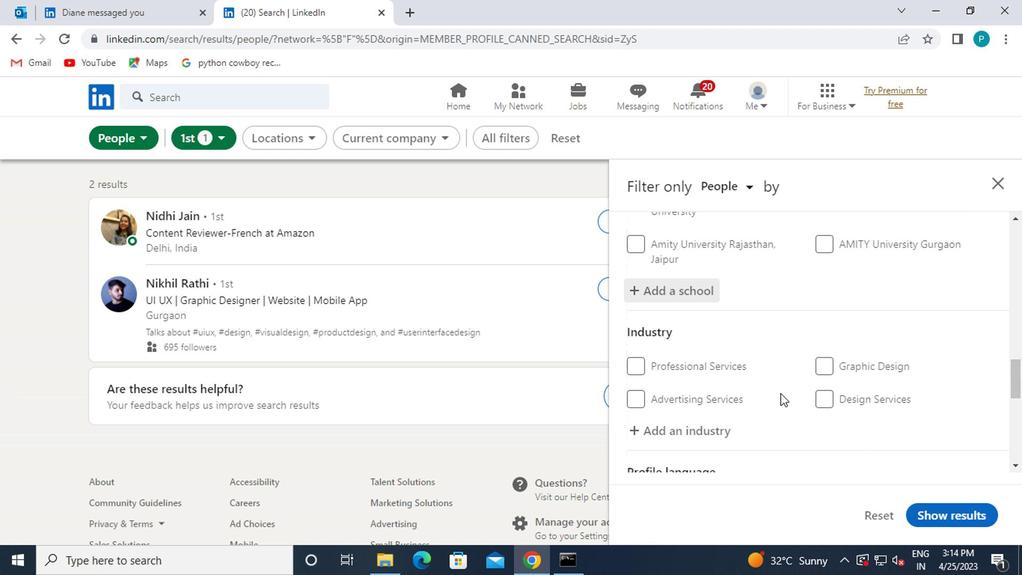 
Action: Mouse moved to (572, 358)
Screenshot: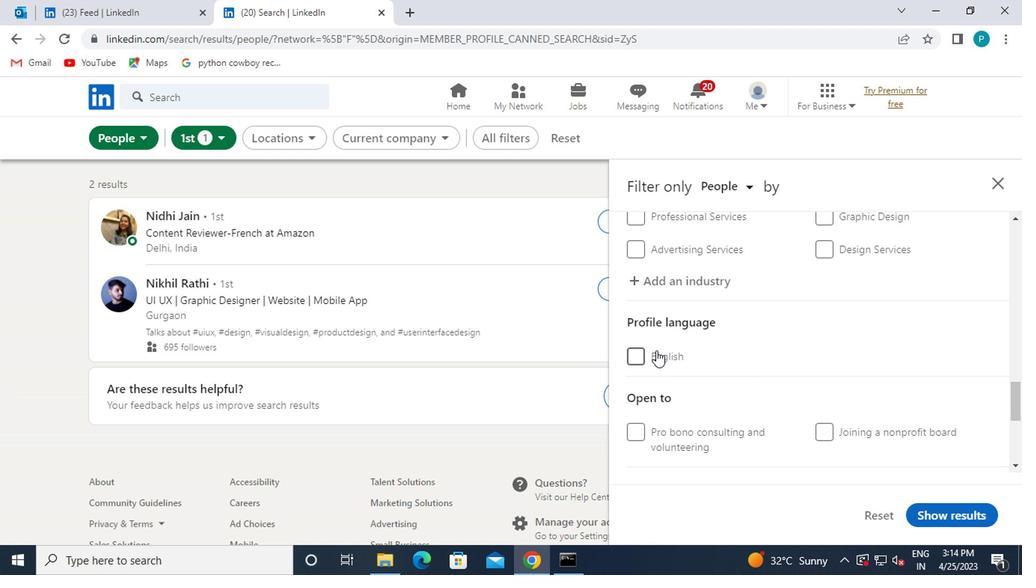 
Action: Mouse pressed left at (572, 358)
Screenshot: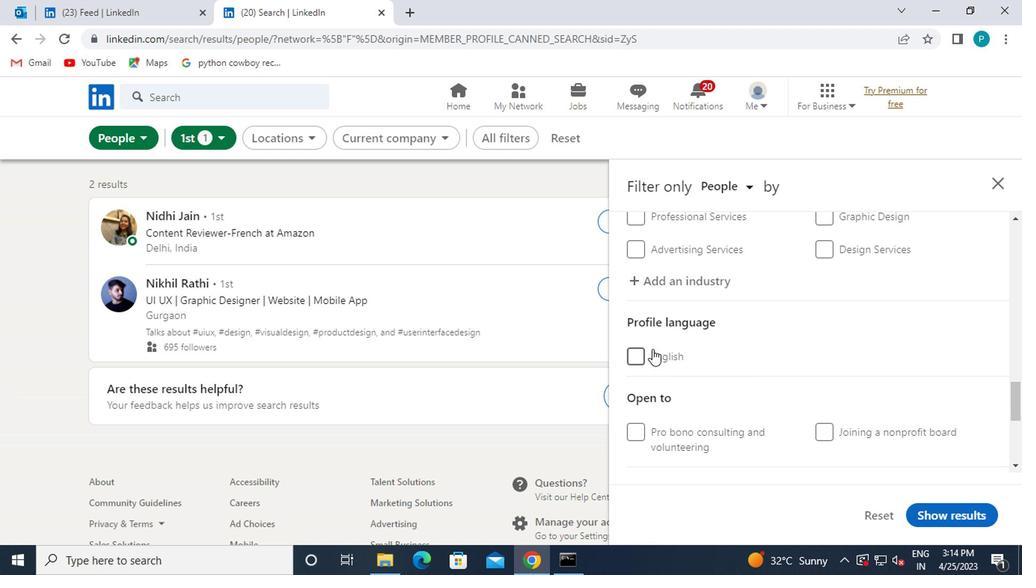 
Action: Mouse moved to (621, 363)
Screenshot: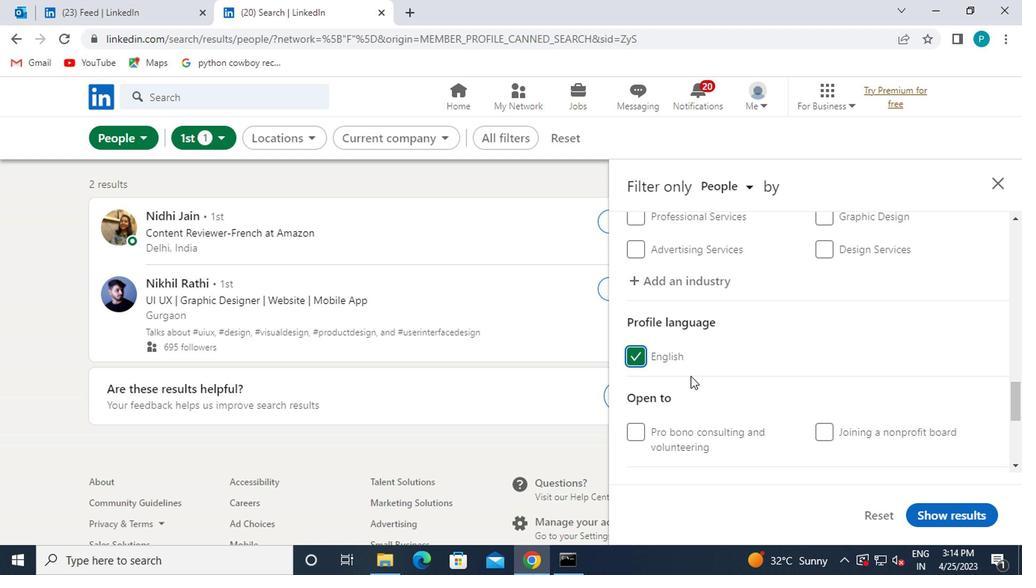 
Action: Mouse scrolled (621, 363) with delta (0, 0)
Screenshot: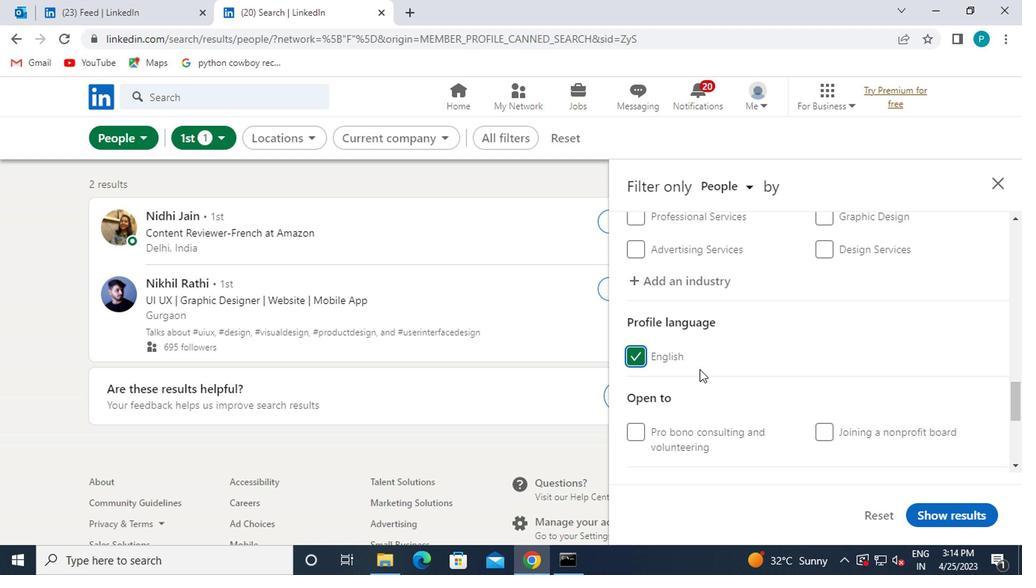 
Action: Mouse moved to (623, 362)
Screenshot: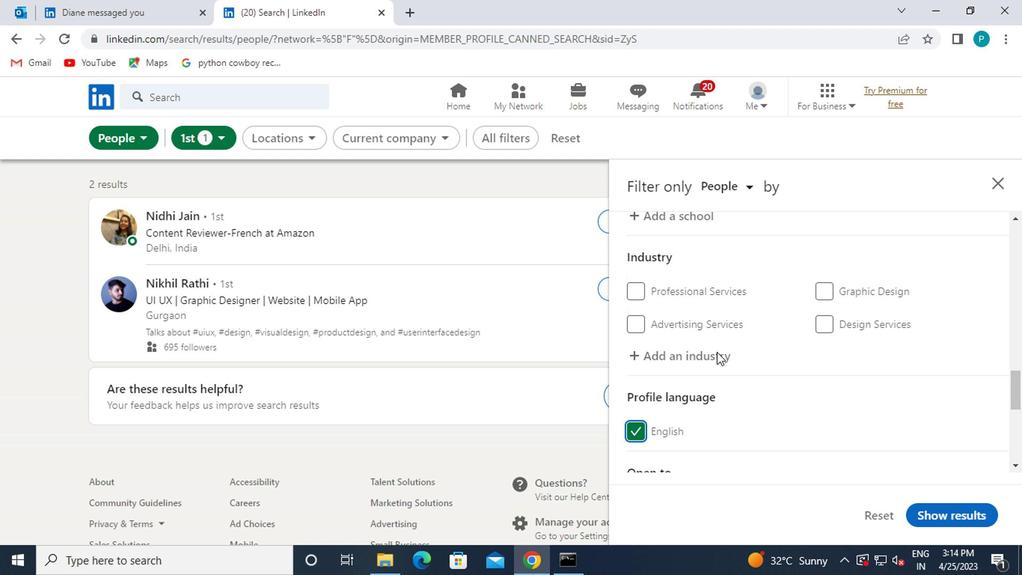 
Action: Mouse pressed left at (623, 362)
Screenshot: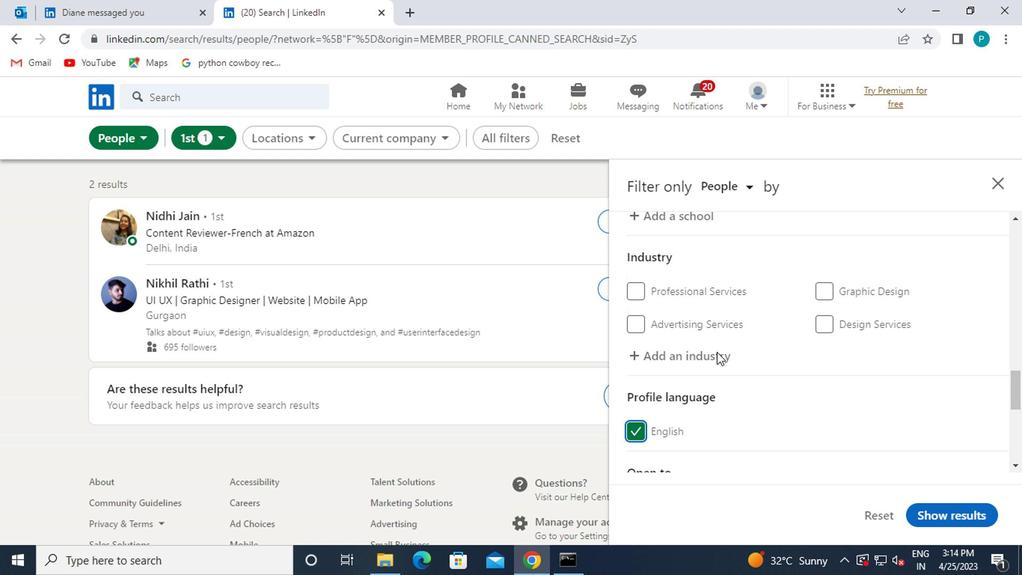 
Action: Mouse moved to (624, 362)
Screenshot: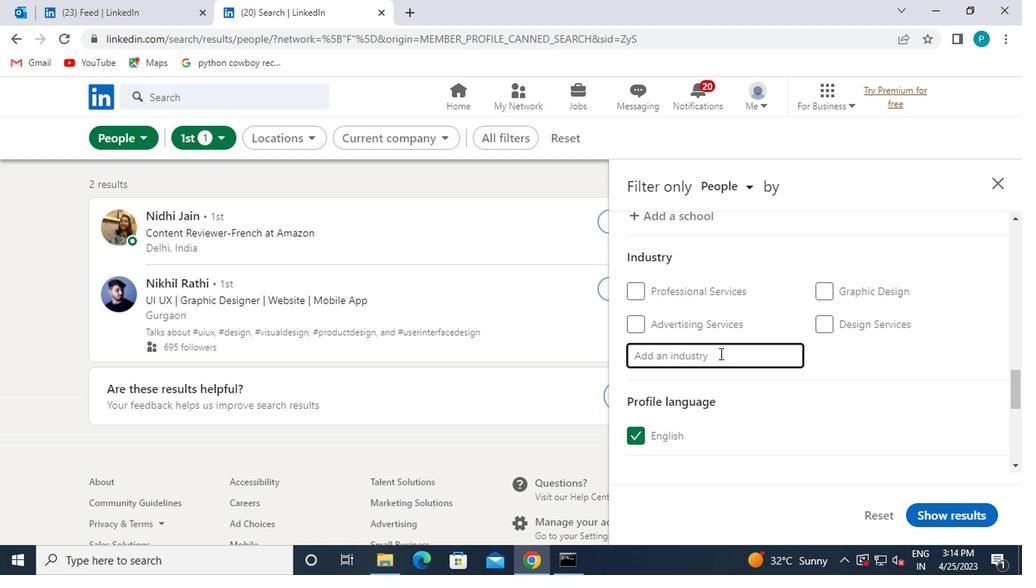 
Action: Key pressed WHOLE
Screenshot: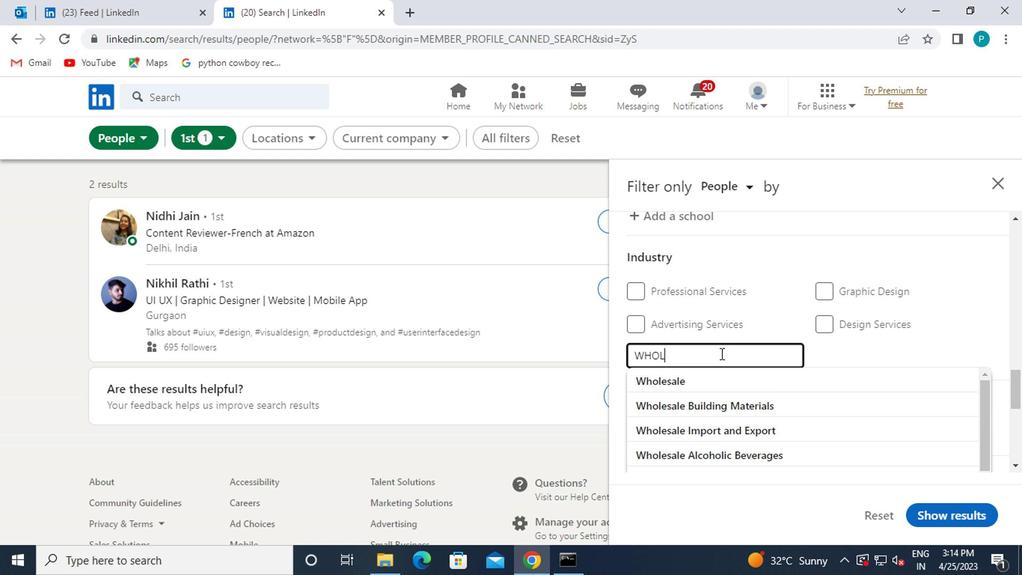 
Action: Mouse moved to (597, 364)
Screenshot: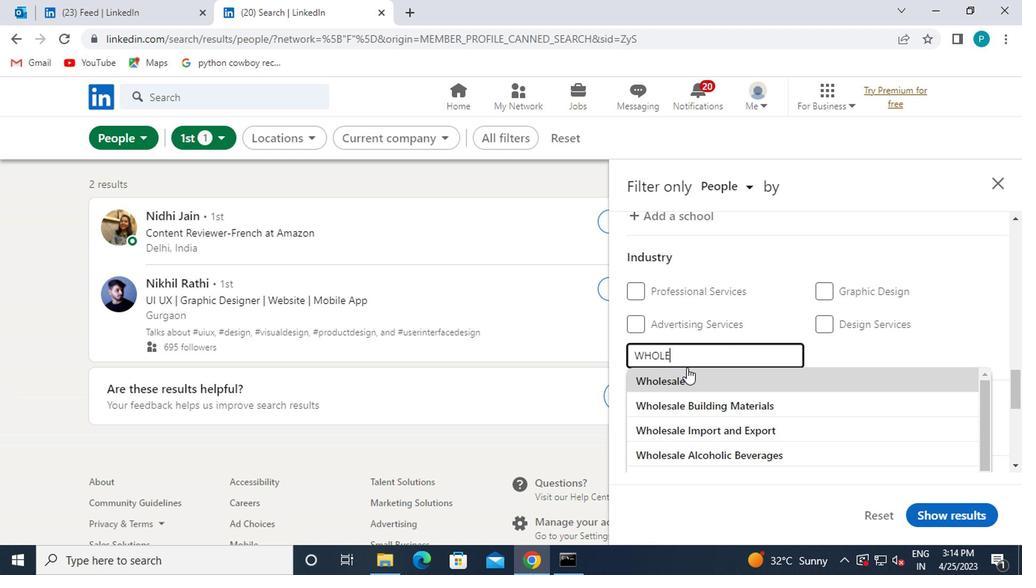 
Action: Mouse pressed left at (597, 364)
Screenshot: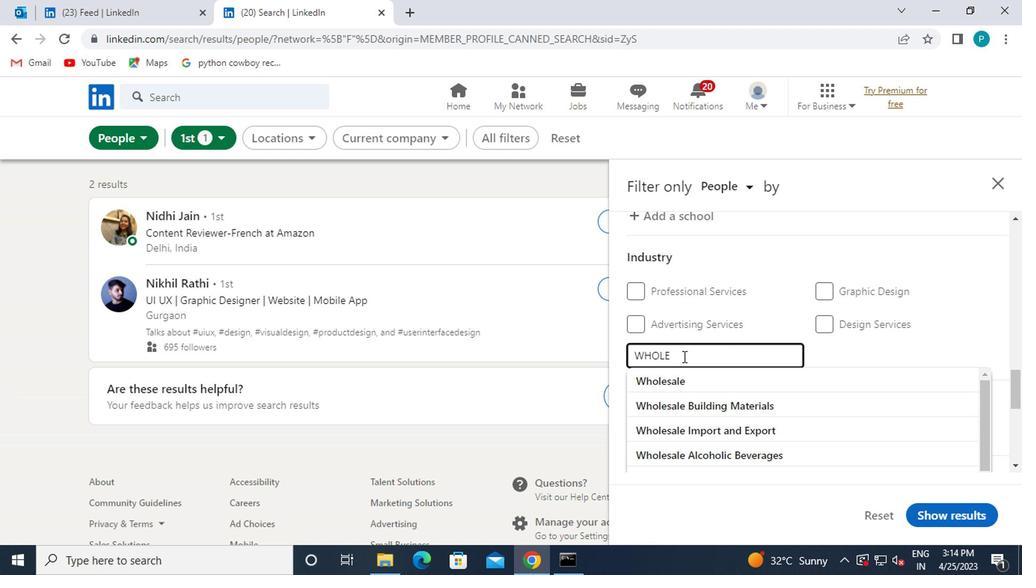 
Action: Mouse moved to (585, 365)
Screenshot: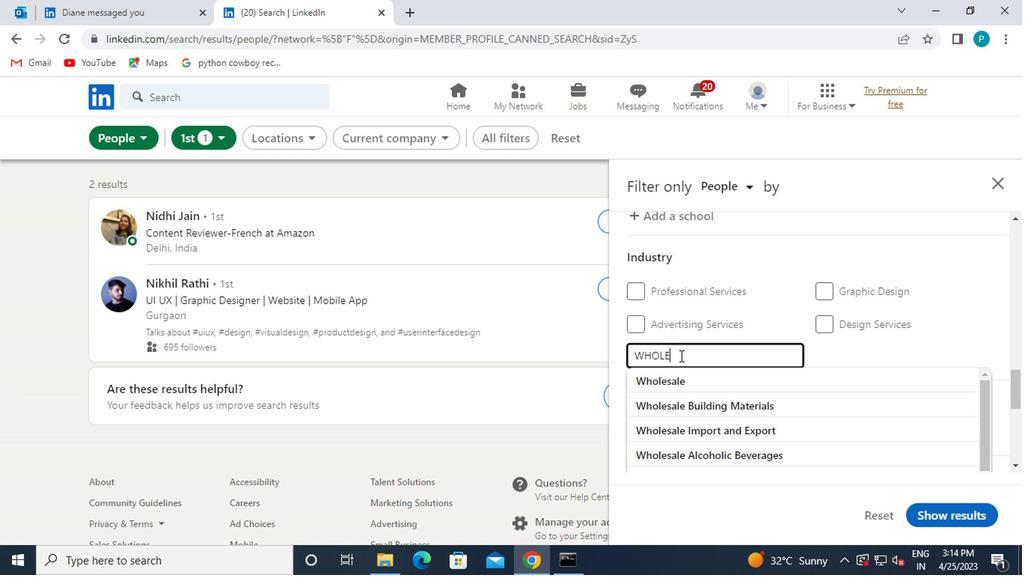 
Action: Mouse pressed left at (585, 365)
Screenshot: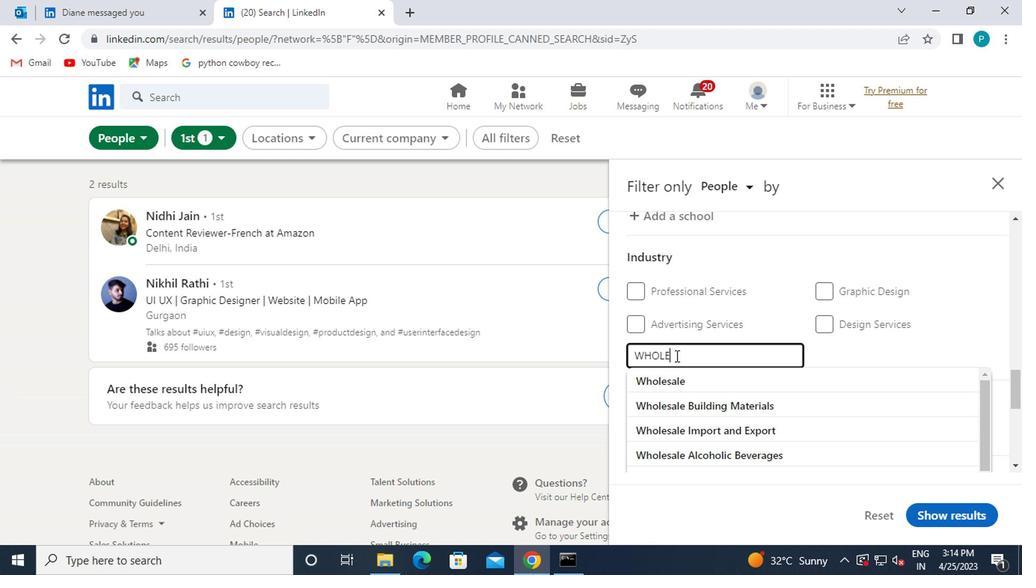 
Action: Mouse moved to (579, 374)
Screenshot: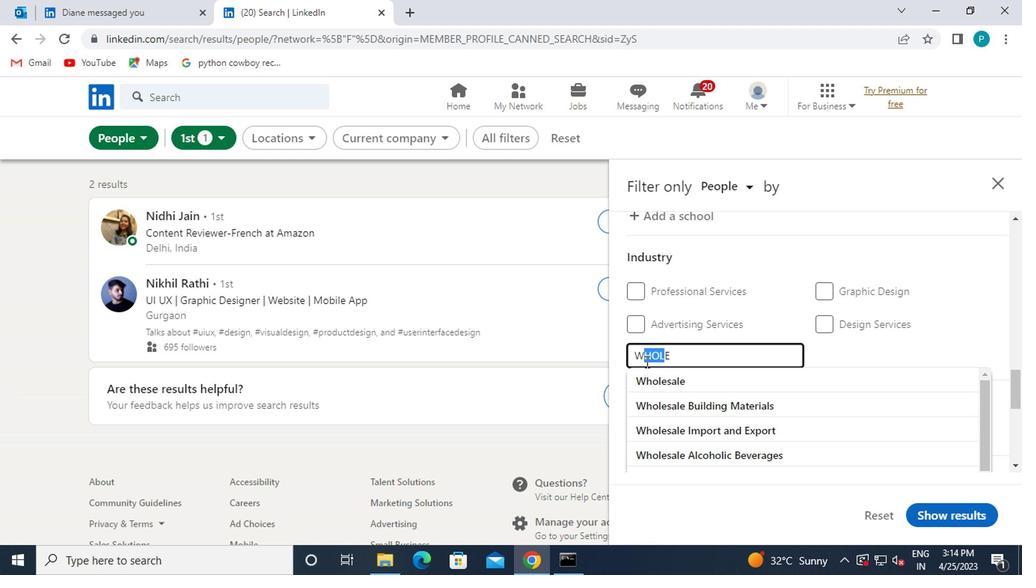 
Action: Key pressed <Key.backspace>
Screenshot: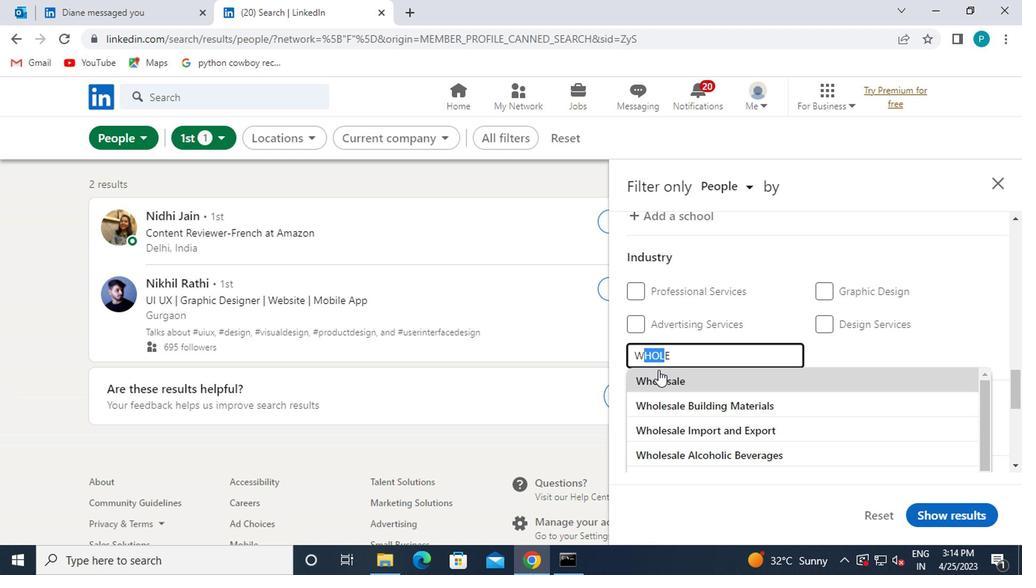 
Action: Mouse moved to (576, 361)
Screenshot: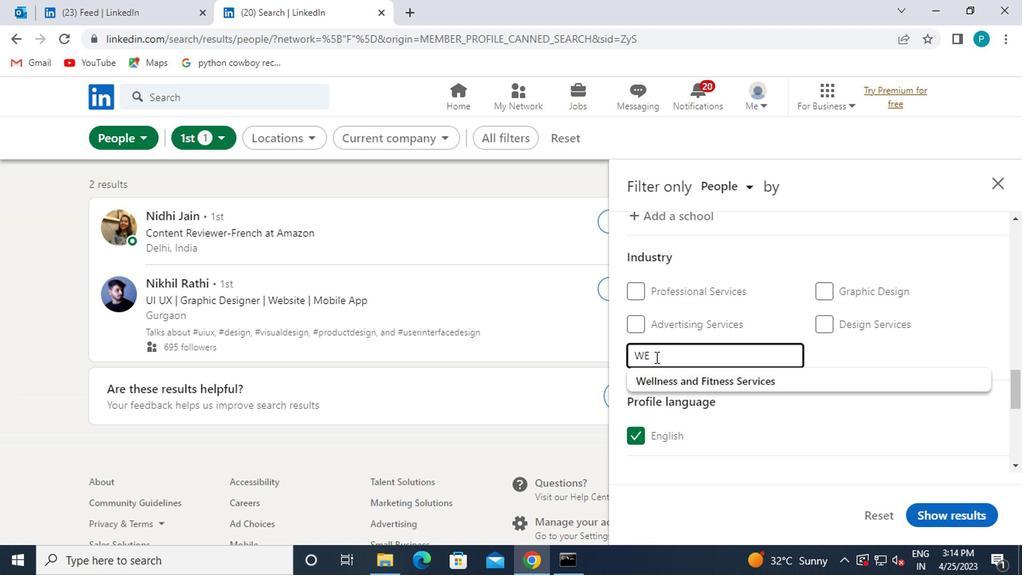 
Action: Mouse pressed left at (576, 361)
Screenshot: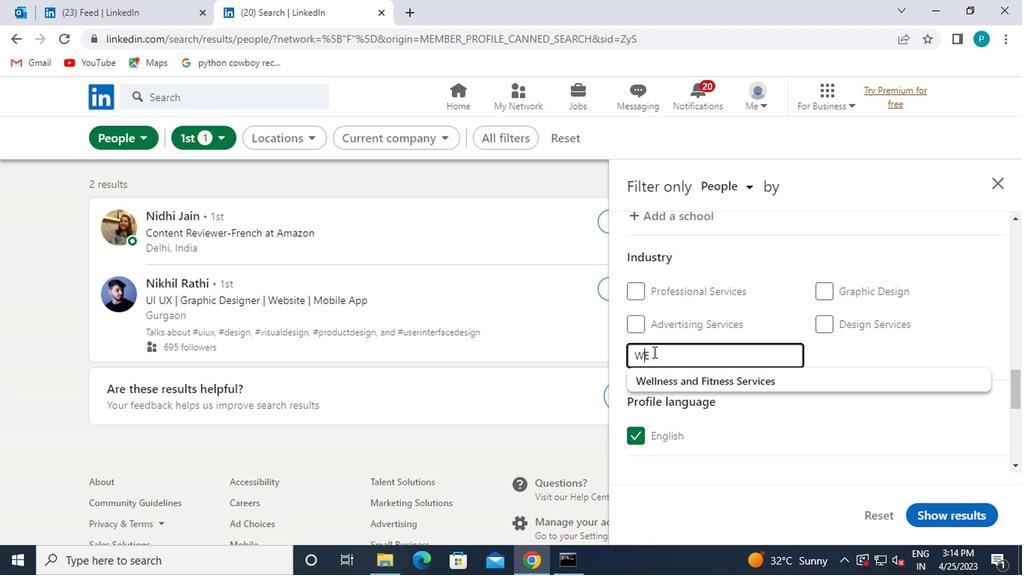 
Action: Key pressed <Key.backspace><Key.caps_lock>HOLEA<Key.backspace>SALE<Key.space>APP
Screenshot: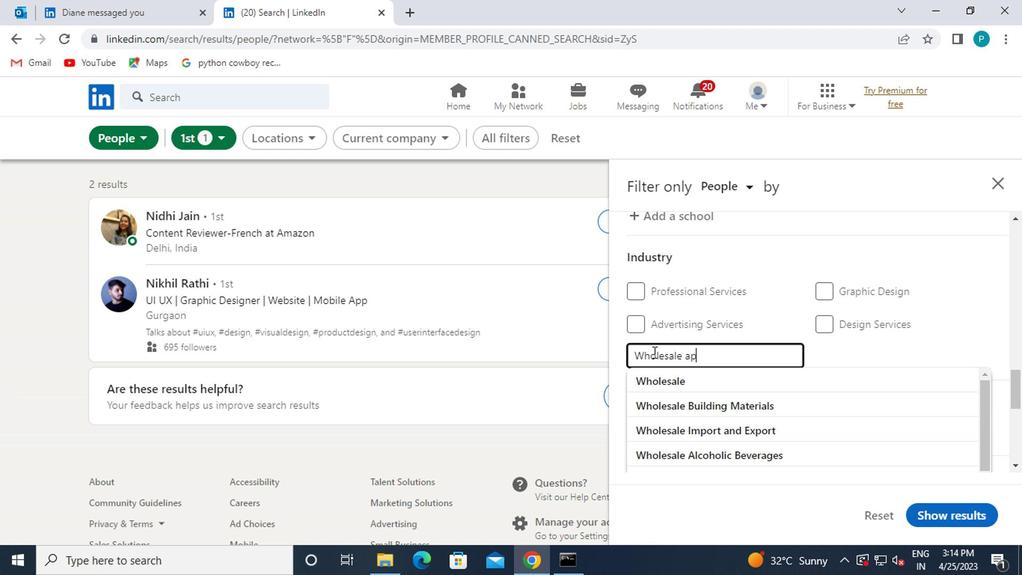 
Action: Mouse moved to (607, 381)
Screenshot: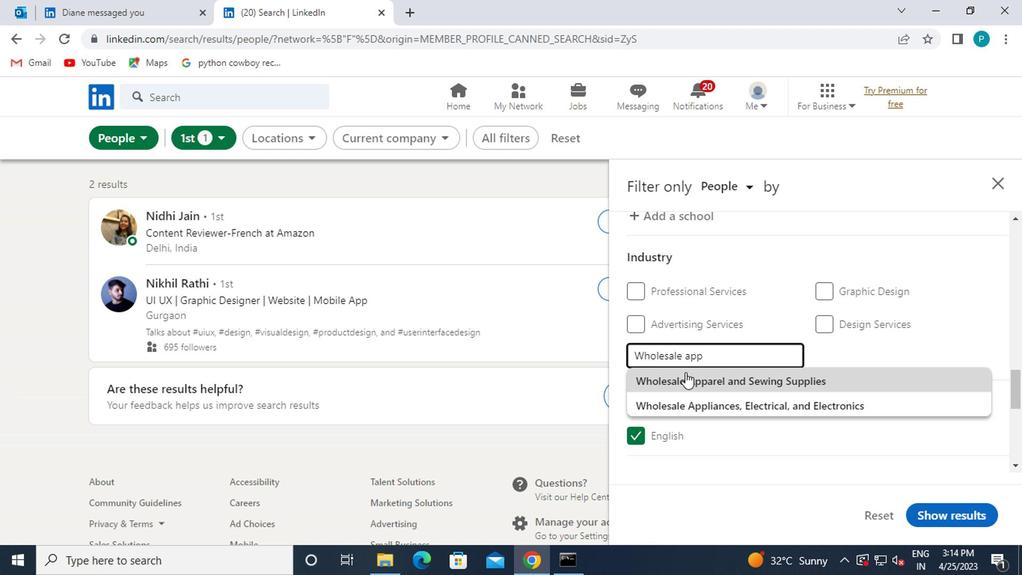 
Action: Mouse pressed left at (607, 381)
Screenshot: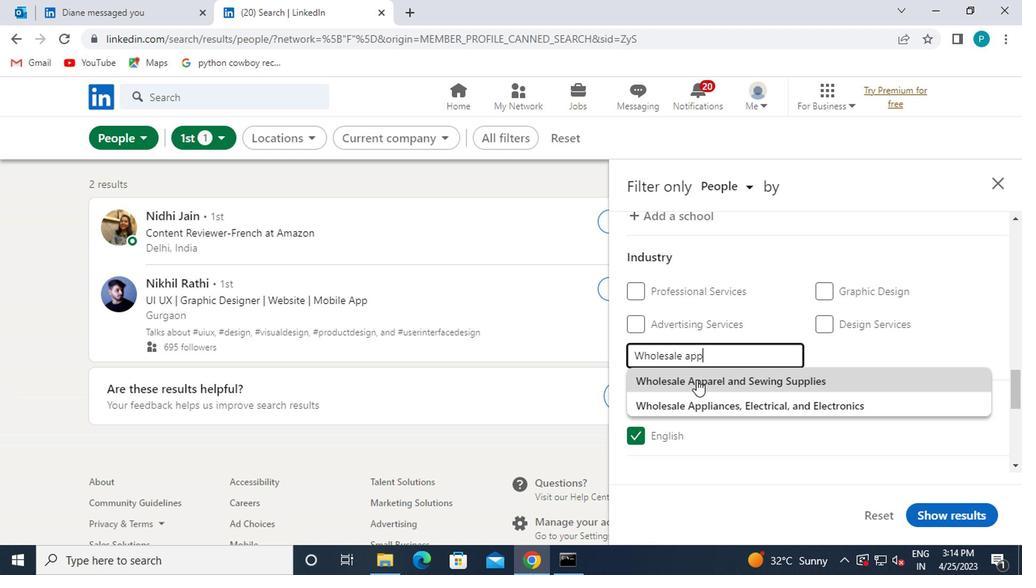 
Action: Mouse scrolled (607, 380) with delta (0, 0)
Screenshot: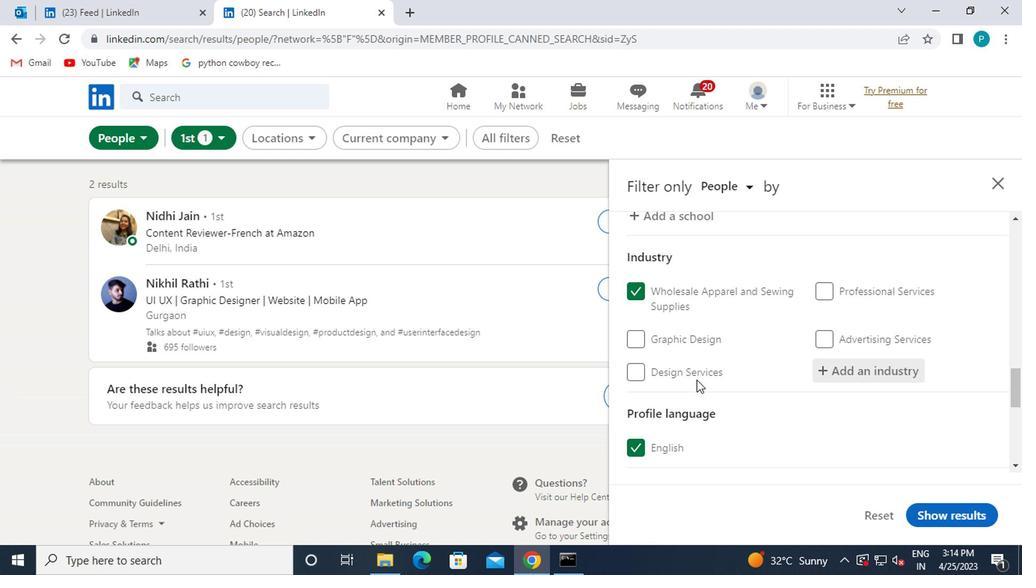 
Action: Mouse scrolled (607, 380) with delta (0, 0)
Screenshot: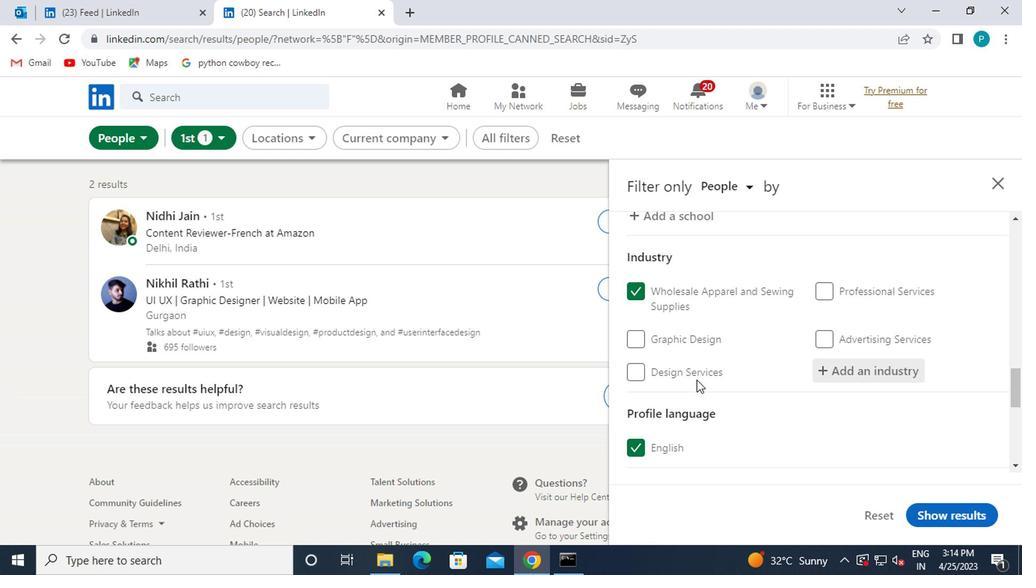 
Action: Mouse moved to (595, 412)
Screenshot: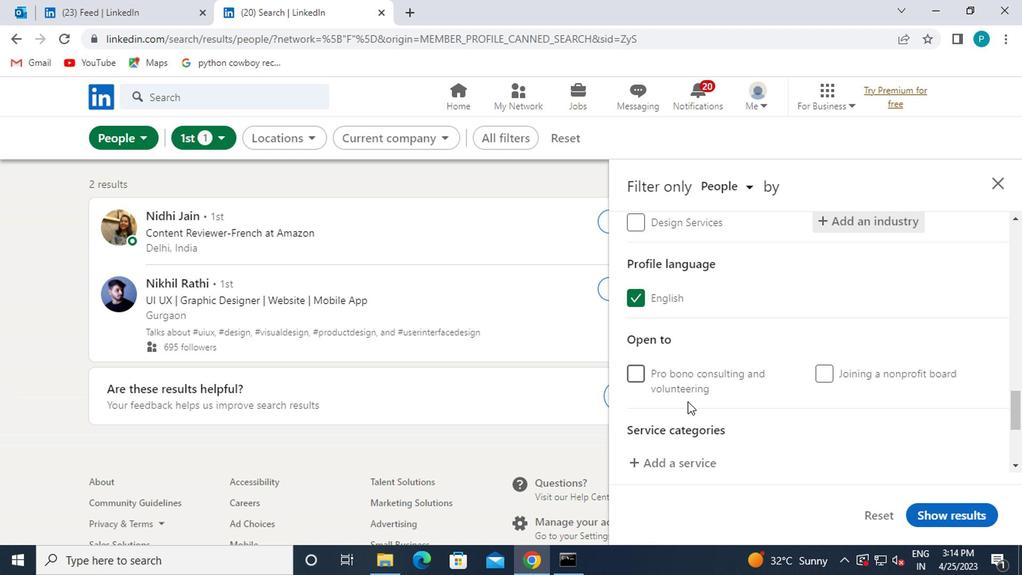 
Action: Mouse scrolled (595, 412) with delta (0, 0)
Screenshot: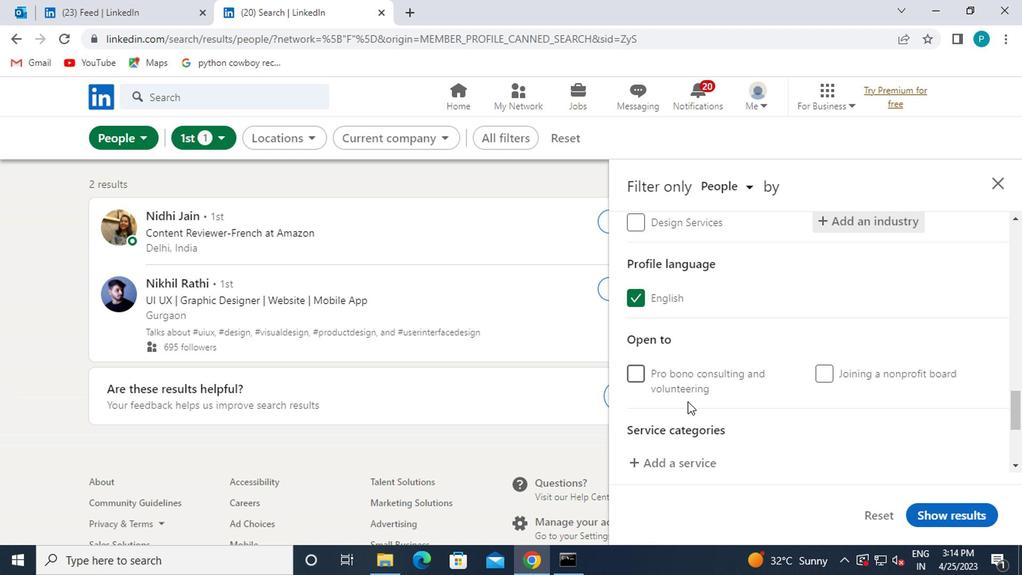 
Action: Mouse moved to (579, 393)
Screenshot: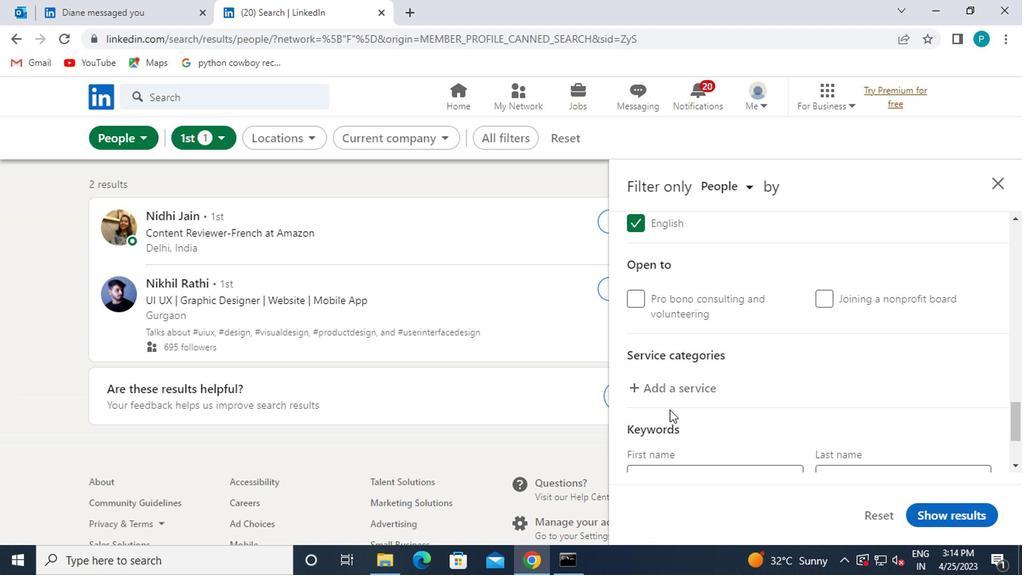 
Action: Mouse pressed left at (579, 393)
Screenshot: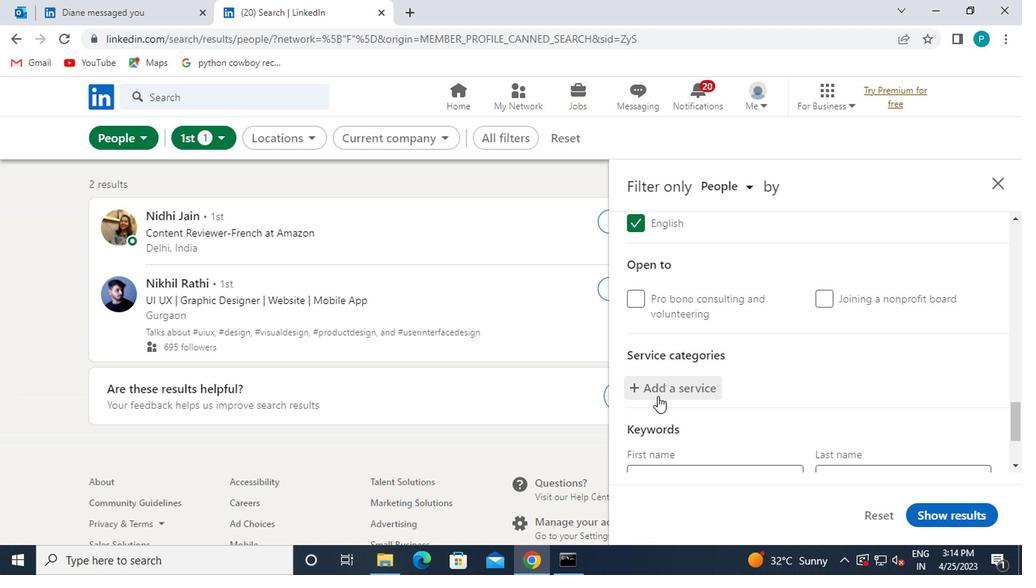 
Action: Mouse moved to (600, 386)
Screenshot: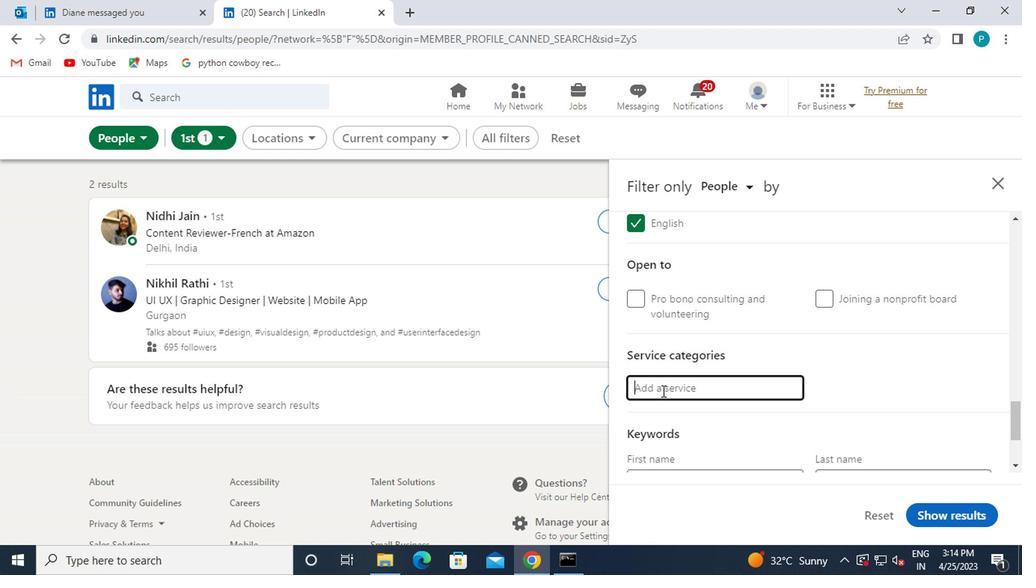 
Action: Key pressed BUD
Screenshot: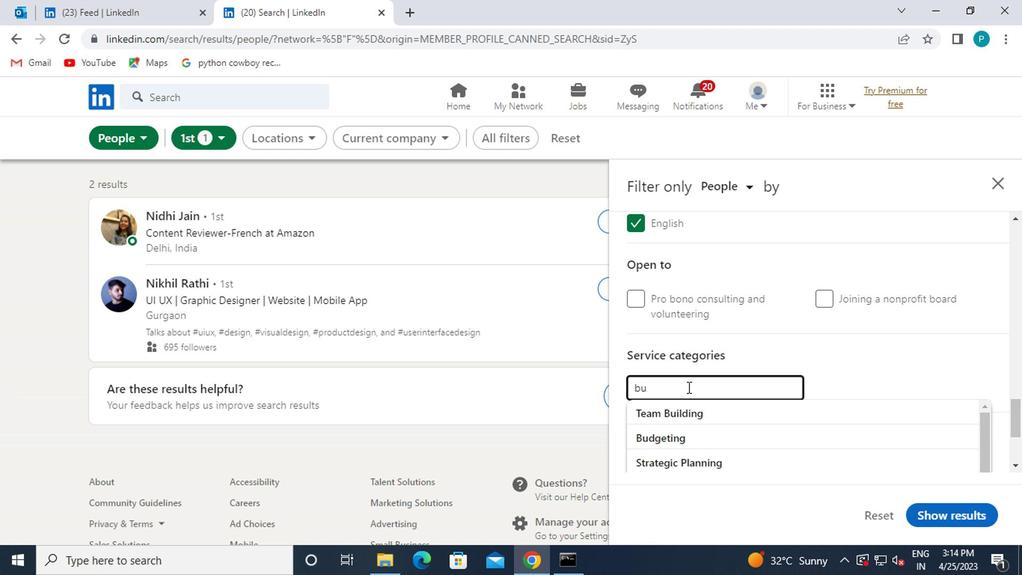 
Action: Mouse moved to (599, 407)
Screenshot: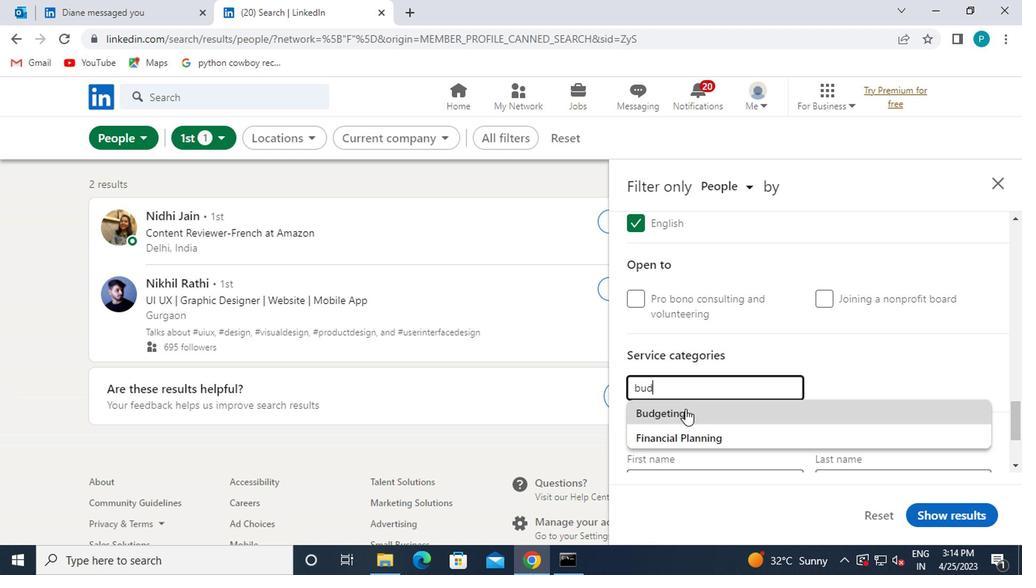 
Action: Mouse pressed left at (599, 407)
Screenshot: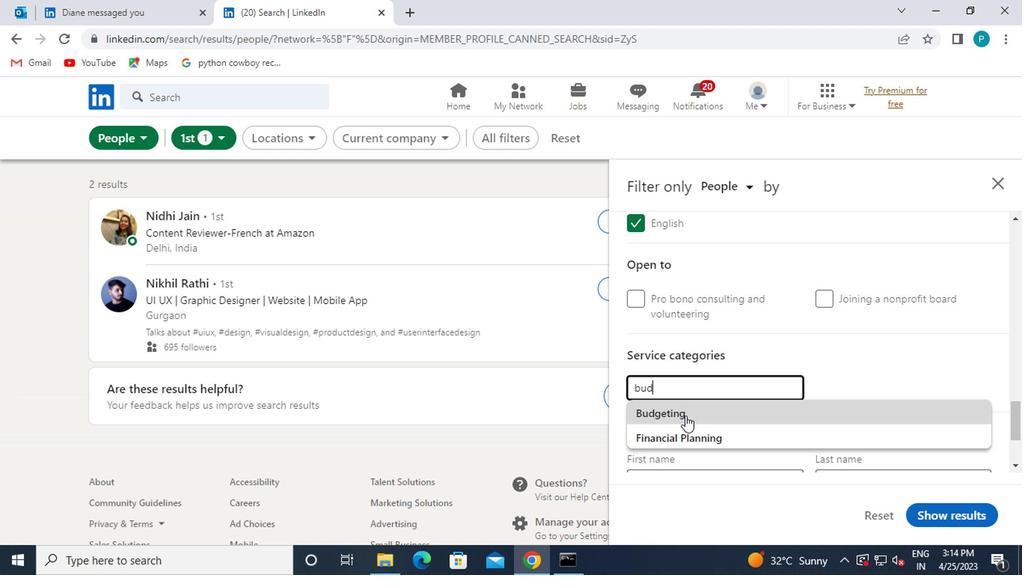 
Action: Mouse scrolled (599, 406) with delta (0, 0)
Screenshot: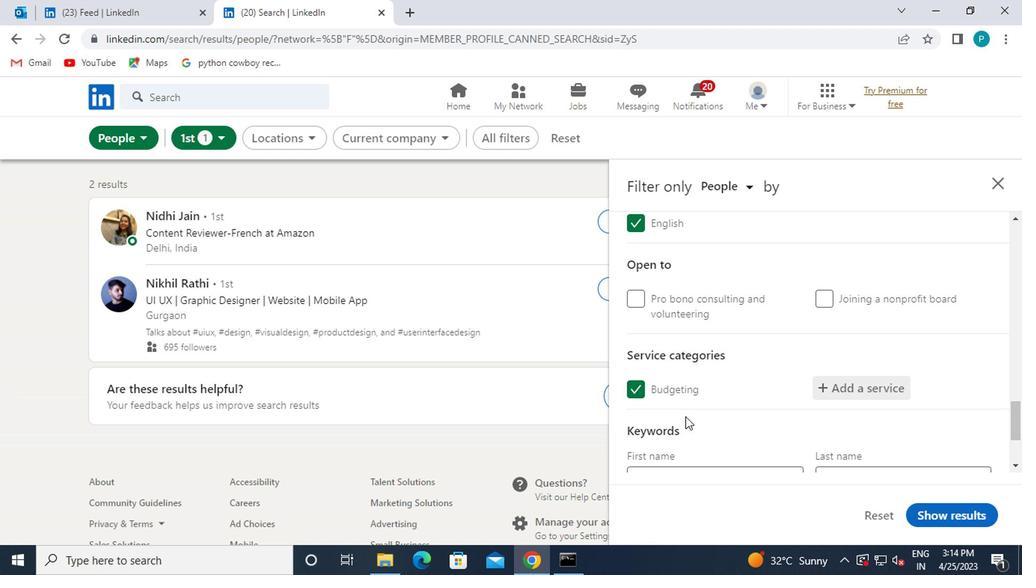 
Action: Mouse scrolled (599, 406) with delta (0, 0)
Screenshot: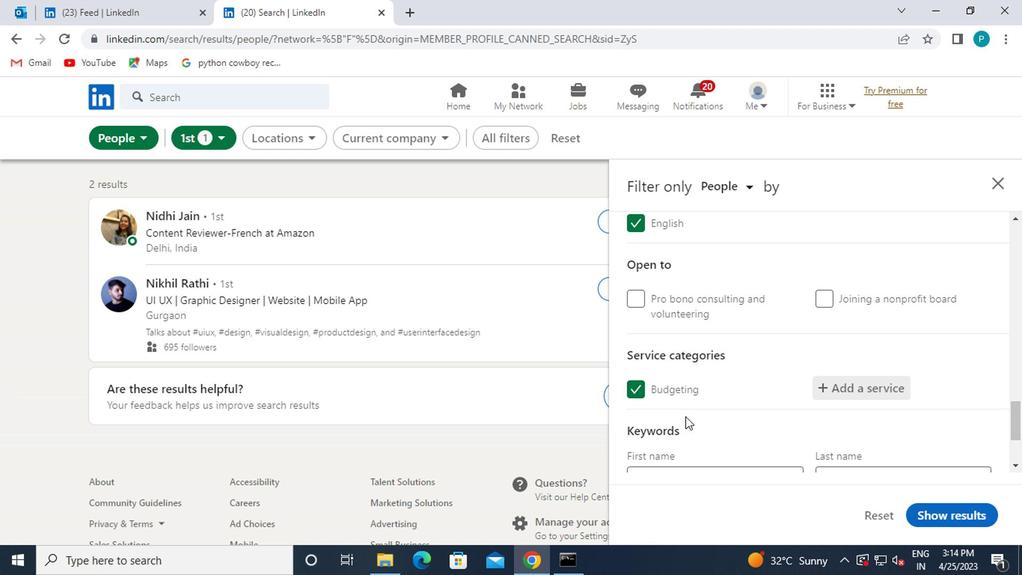 
Action: Mouse moved to (581, 395)
Screenshot: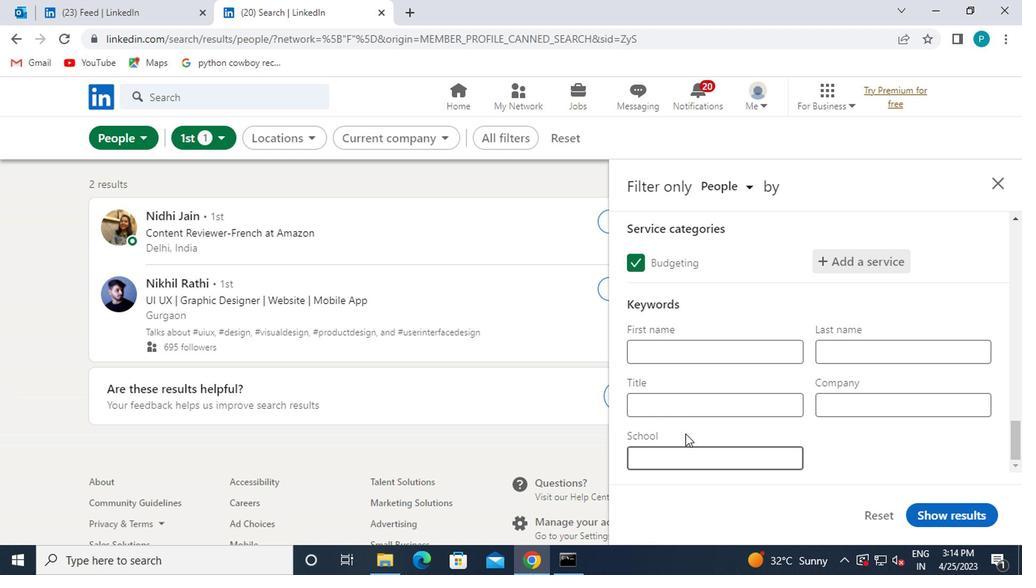 
Action: Mouse pressed left at (581, 395)
Screenshot: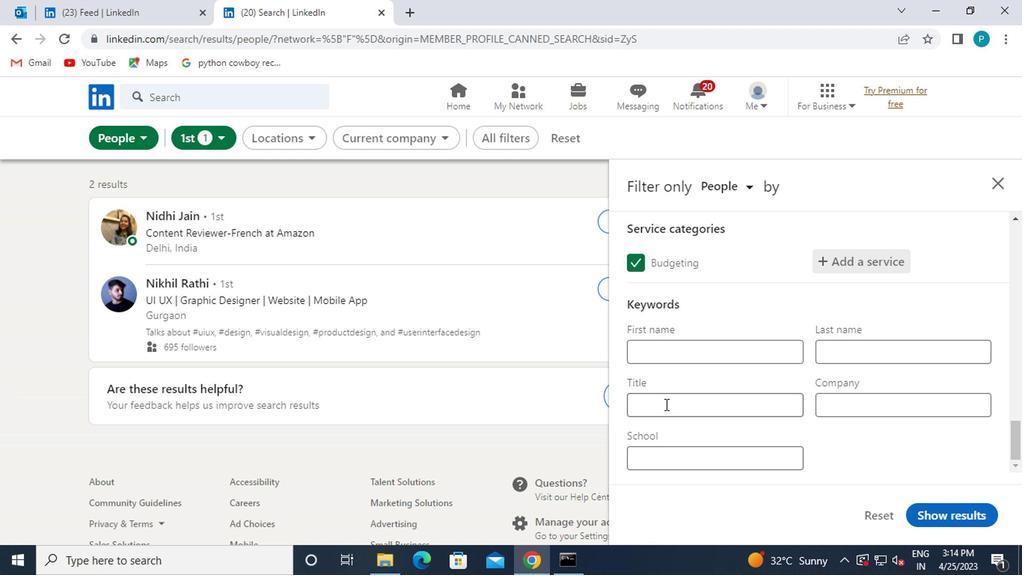 
Action: Mouse moved to (585, 396)
Screenshot: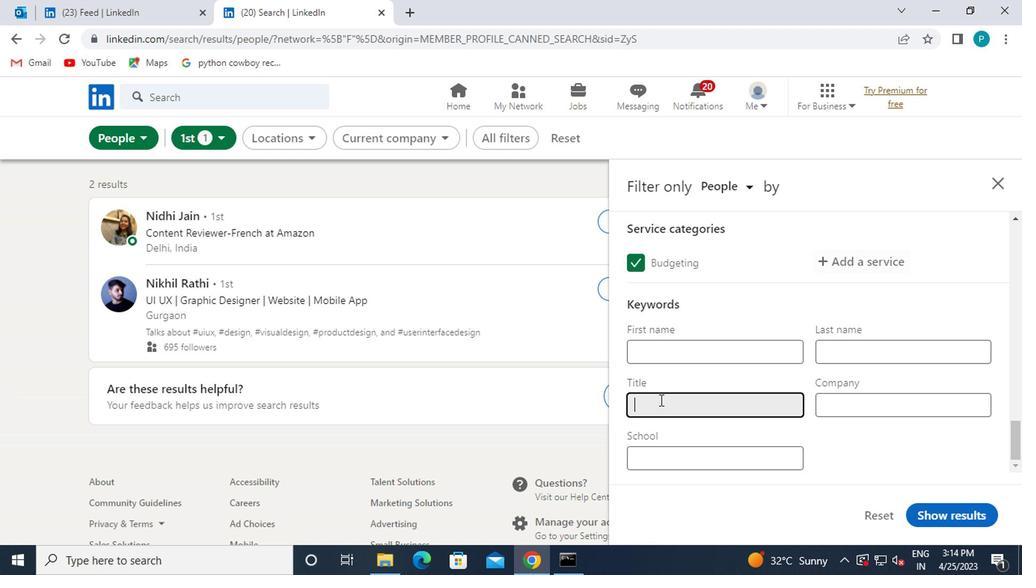 
Action: Key pressed <Key.caps_lock>FOOD<Key.caps_lock><Key.backspace><Key.backspace><Key.backspace>OOD<Key.caps_lock><Key.space>K<Key.caps_lock>ITCHEN<Key.space><Key.caps_lock>W<Key.caps_lock>ORKR<Key.backspace>ER
Screenshot: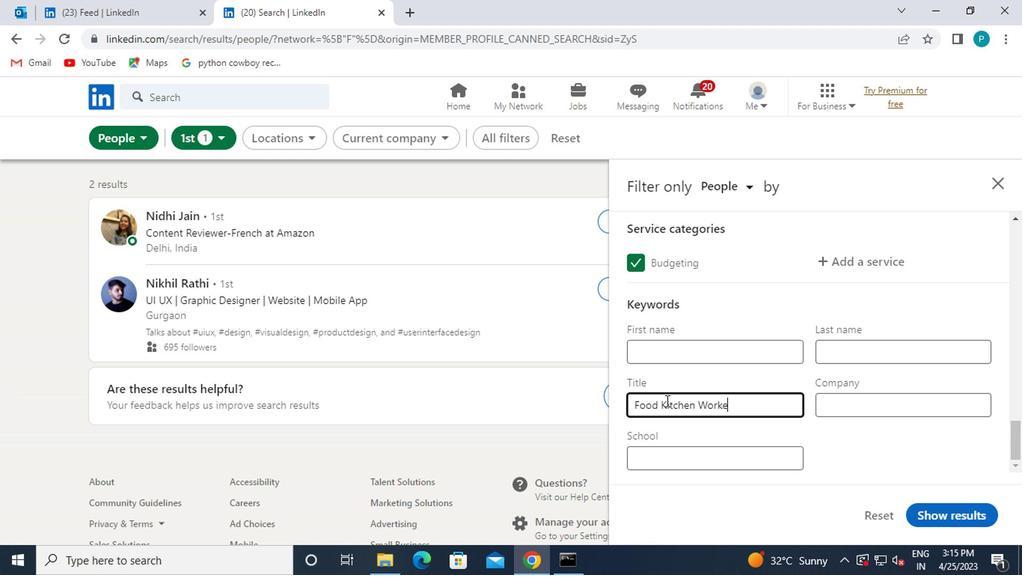 
Action: Mouse moved to (590, 400)
Screenshot: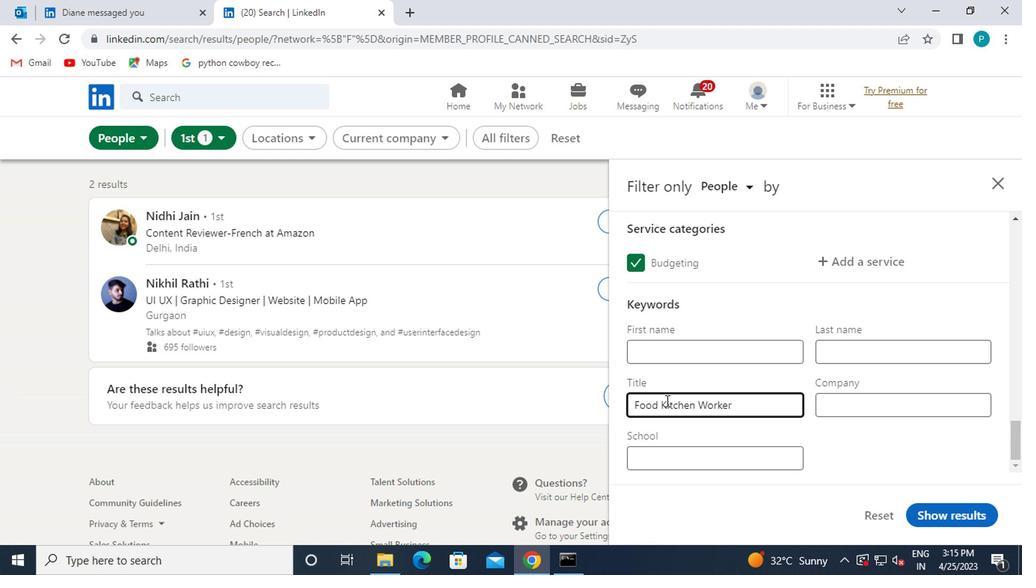 
Action: Mouse scrolled (590, 399) with delta (0, 0)
Screenshot: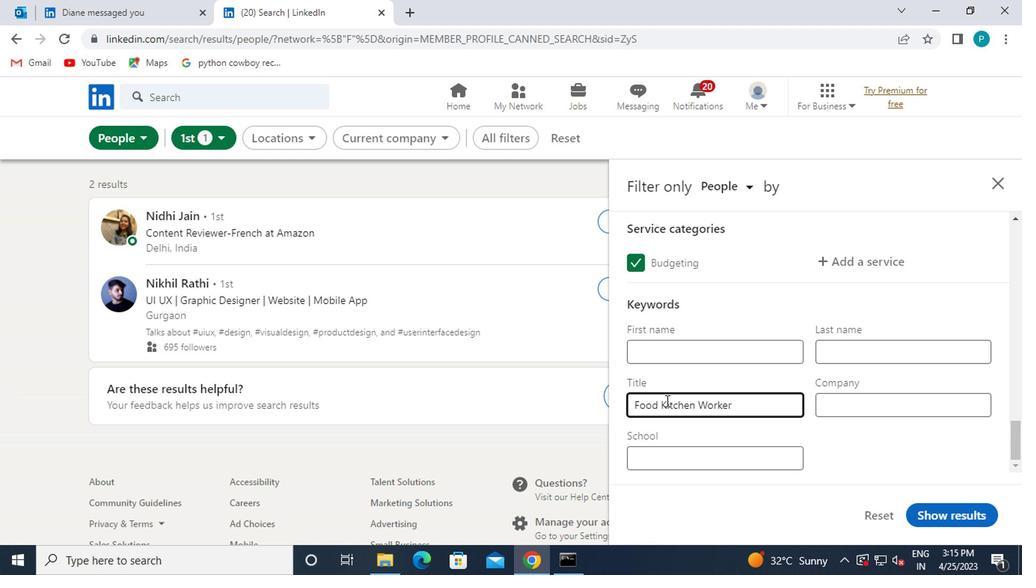 
Action: Mouse moved to (591, 401)
Screenshot: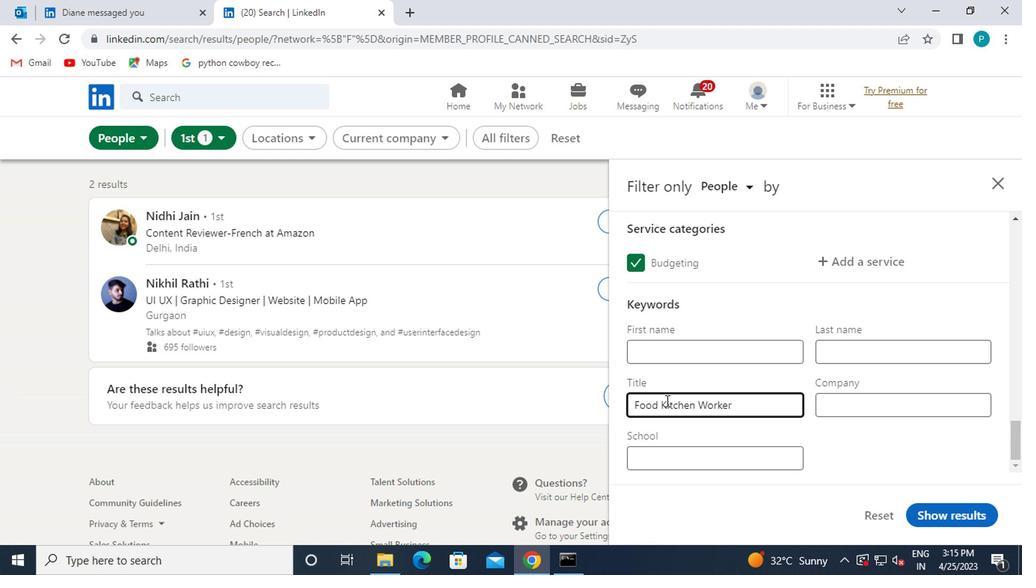 
Action: Mouse scrolled (591, 400) with delta (0, 0)
Screenshot: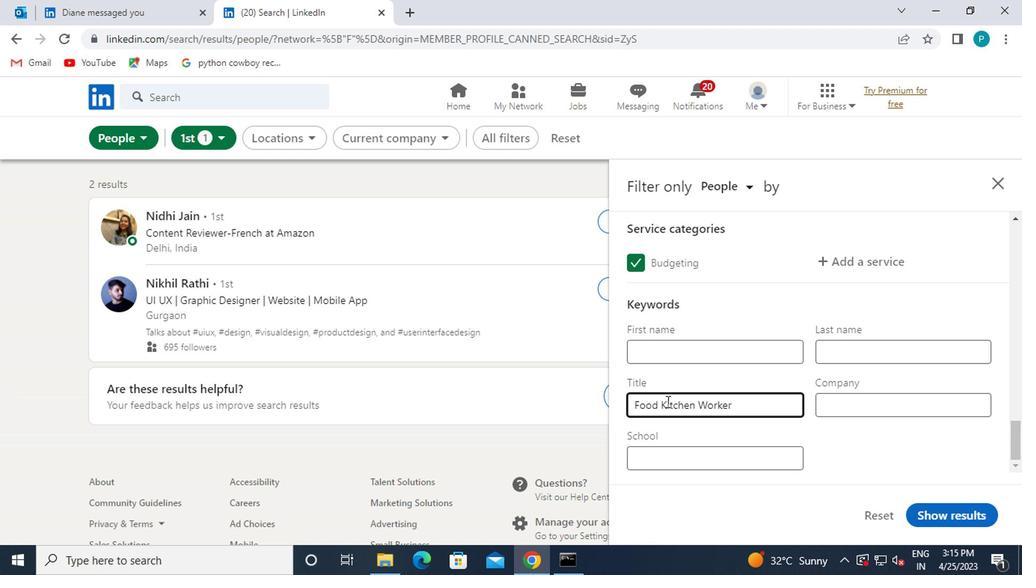
Action: Mouse moved to (734, 452)
Screenshot: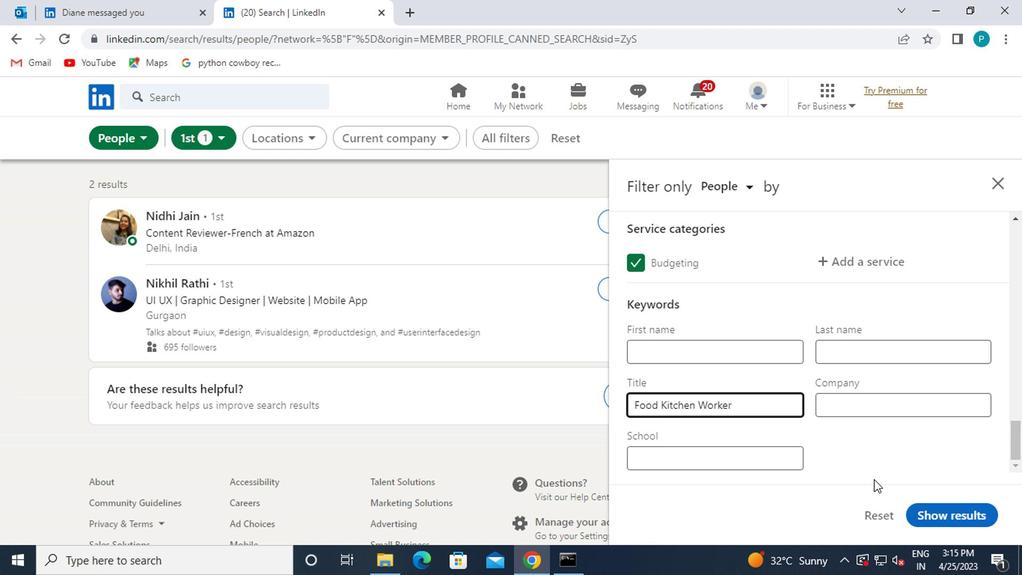 
Action: Mouse scrolled (734, 452) with delta (0, 0)
Screenshot: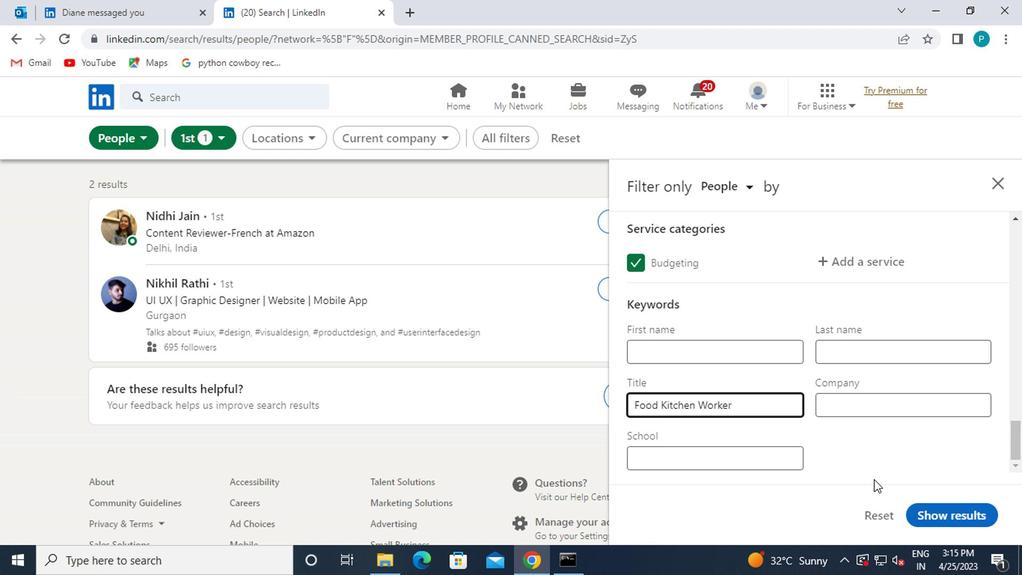 
Action: Mouse moved to (779, 479)
Screenshot: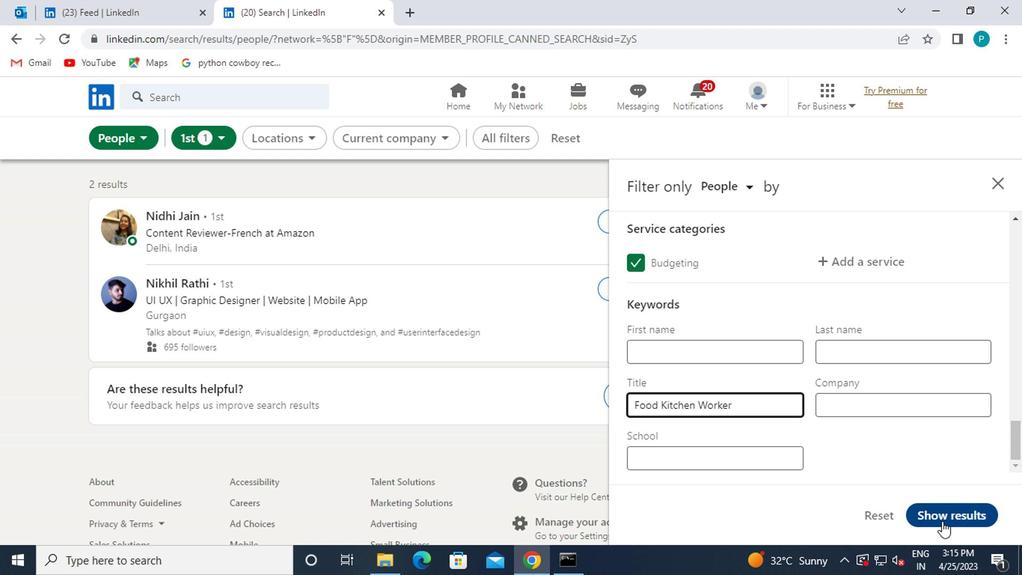 
Action: Mouse pressed left at (779, 479)
Screenshot: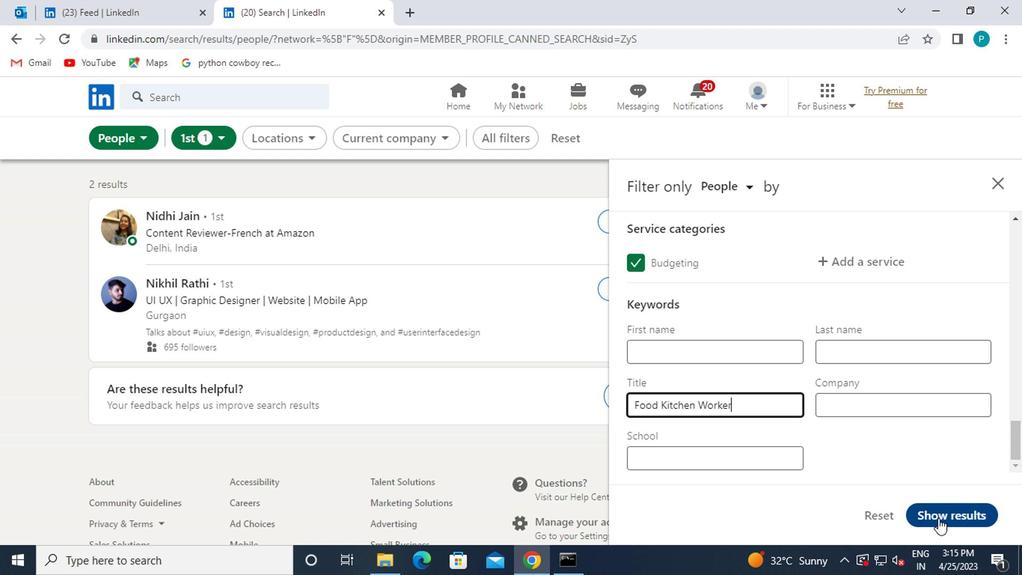 
